 Task: Add an event with the title Sales Team Alignment and Strategy Discussion, date '2023/12/22', time 7:50 AM to 9:50 AMand add a description: Participants will discover strategies for engaging their audience and maintaining their interest throughout the presentation. They will learn how to incorporate storytelling, interactive elements, and visual aids to create a dynamic and interactive experience for their listeners.Select event color  Tomato . Add location for the event as: Brisbane, Australia, logged in from the account softage.4@softage.netand send the event invitation to softage.1@softage.net and softage.2@softage.net. Set a reminder for the event Weekly on Sunday
Action: Mouse moved to (77, 101)
Screenshot: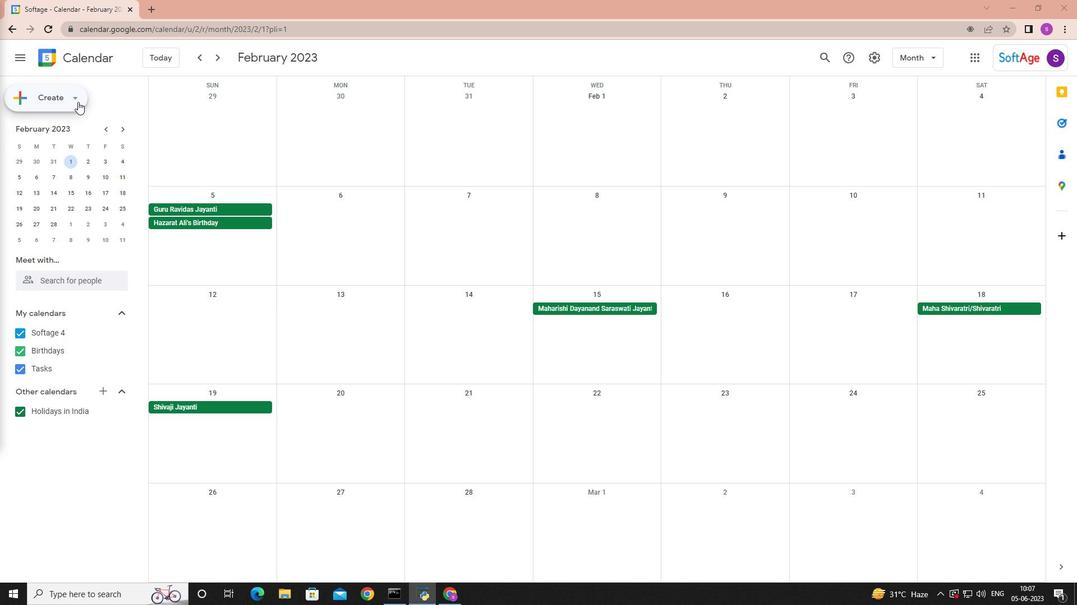 
Action: Mouse pressed left at (77, 101)
Screenshot: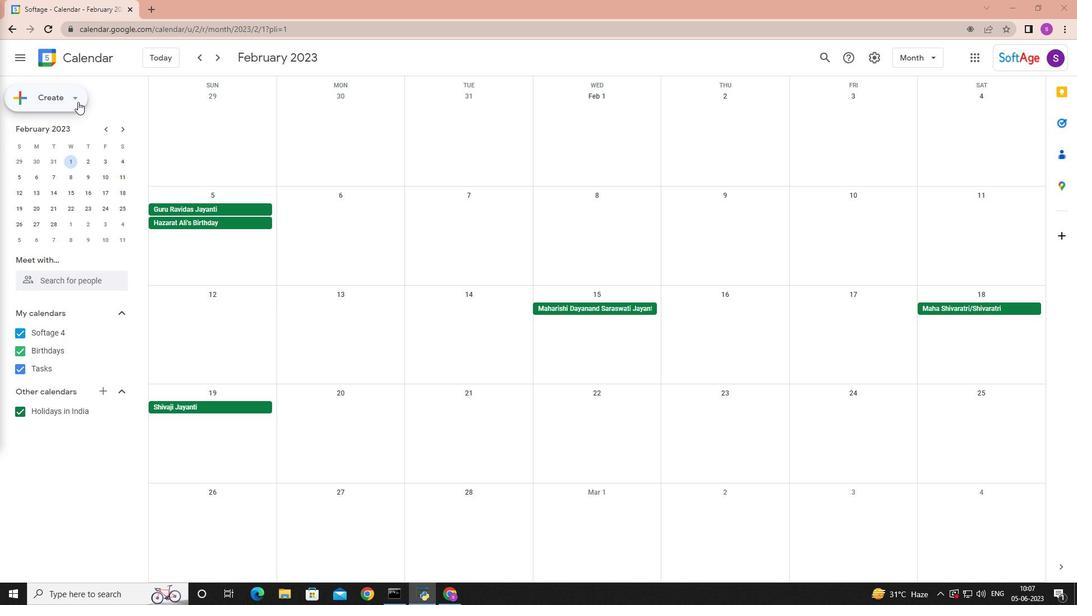 
Action: Mouse moved to (74, 125)
Screenshot: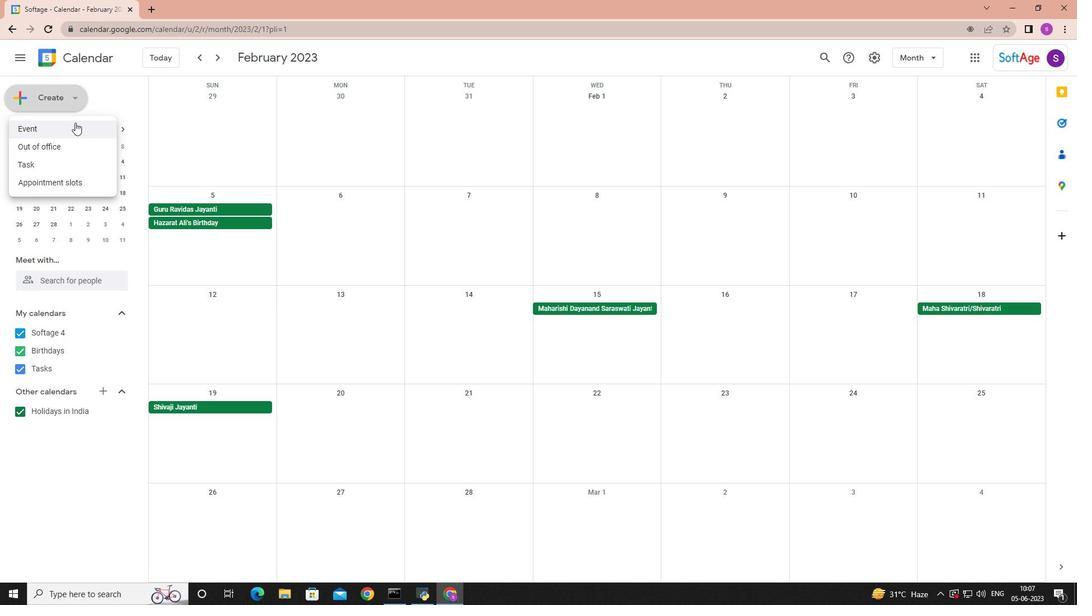 
Action: Mouse pressed left at (74, 125)
Screenshot: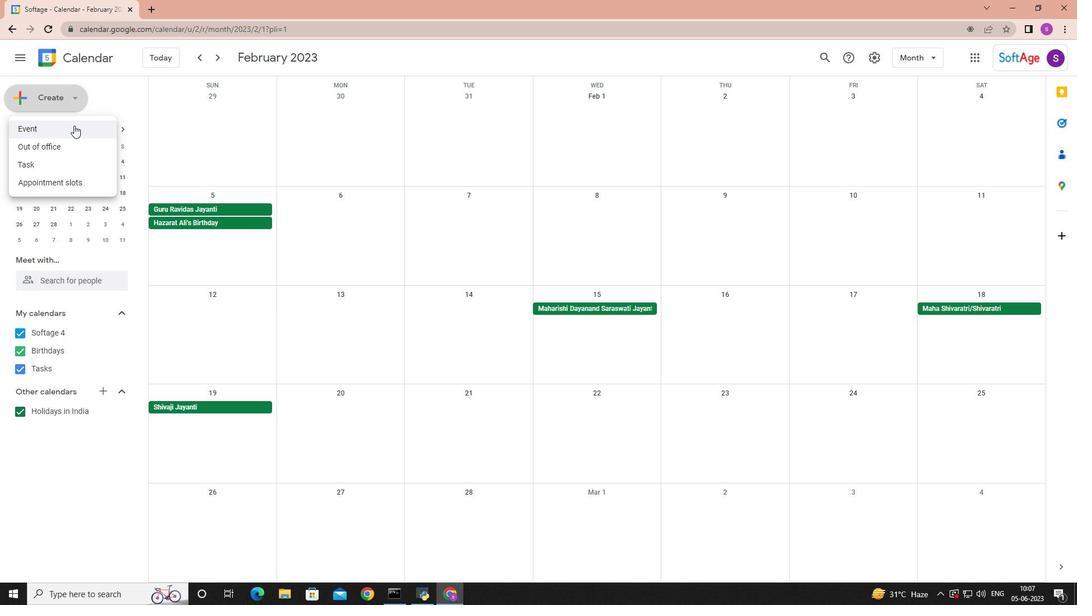 
Action: Mouse moved to (440, 376)
Screenshot: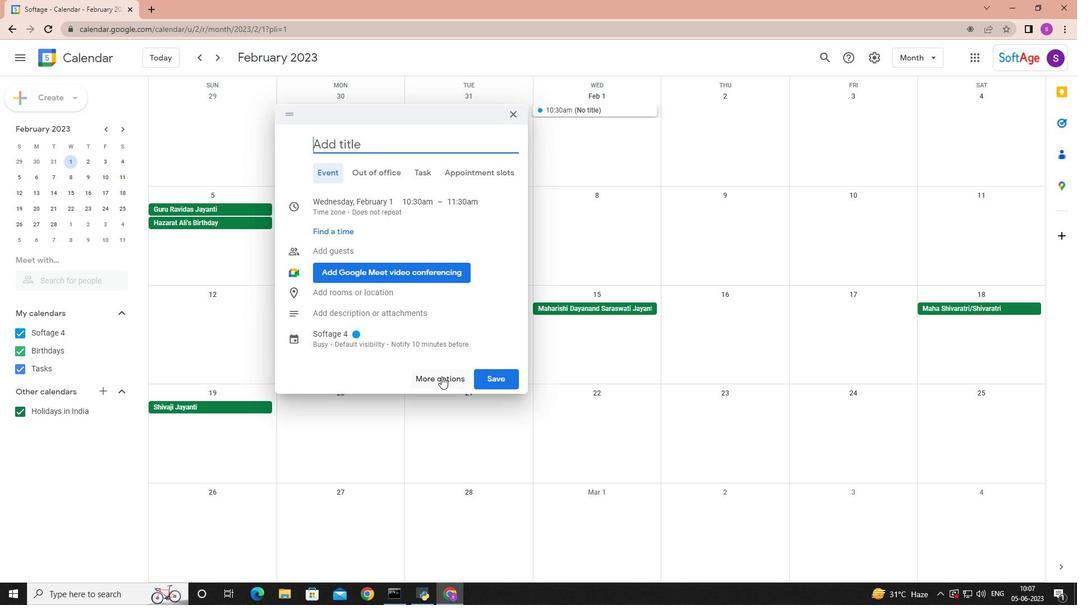 
Action: Mouse pressed left at (440, 376)
Screenshot: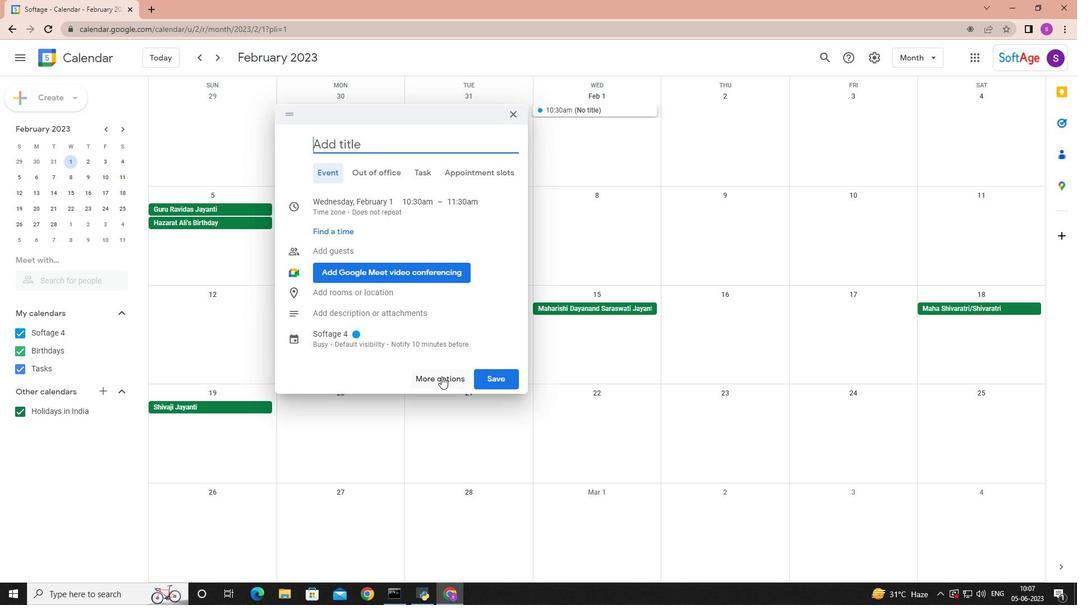 
Action: Mouse moved to (434, 374)
Screenshot: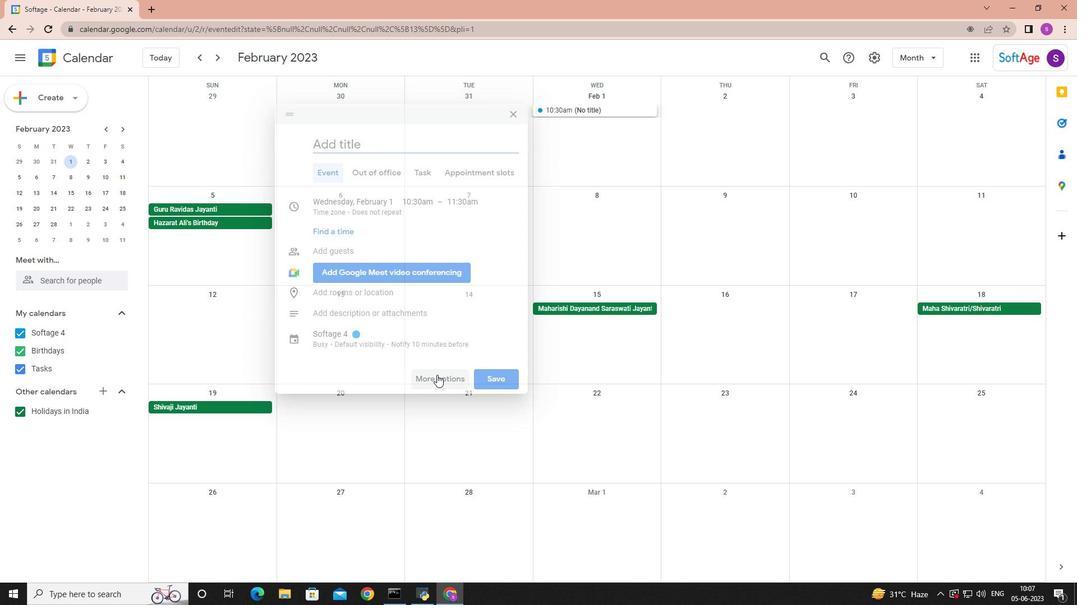 
Action: Key pressed <Key.shift>Sales<Key.space><Key.shift>Team<Key.space><Key.shift>Alignment<Key.space>and<Key.space><Key.shift>Strategy<Key.space><Key.shift>Discussion<Key.space>
Screenshot: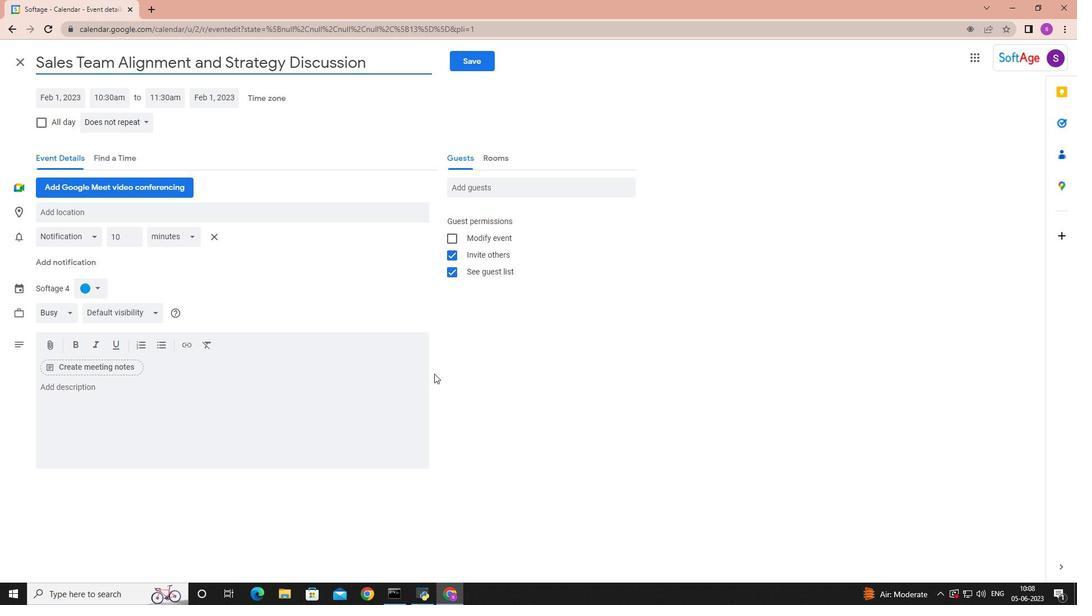 
Action: Mouse moved to (71, 99)
Screenshot: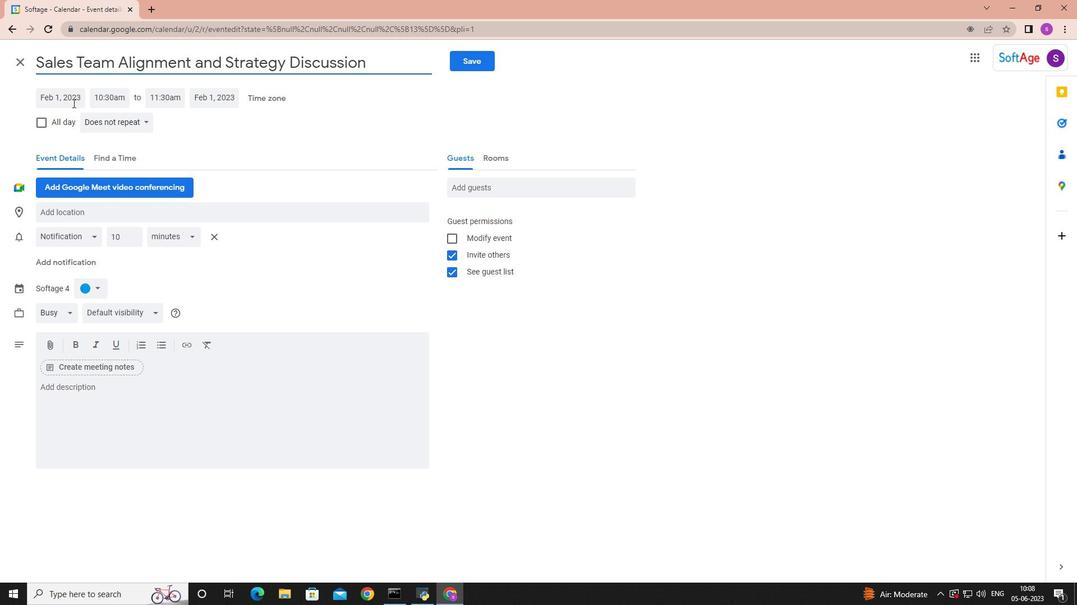 
Action: Mouse pressed left at (71, 99)
Screenshot: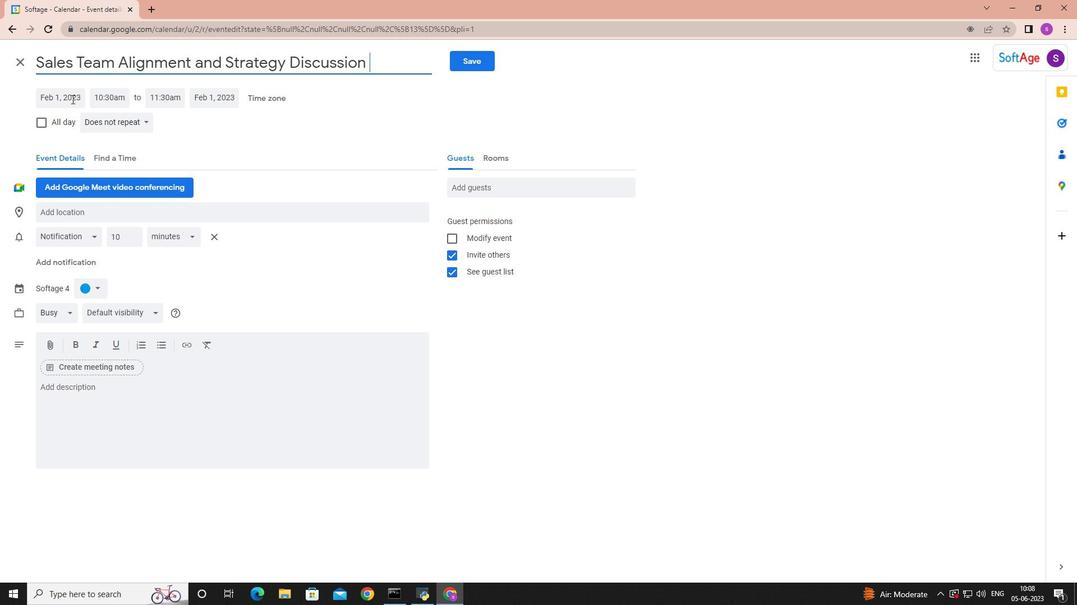 
Action: Mouse moved to (177, 121)
Screenshot: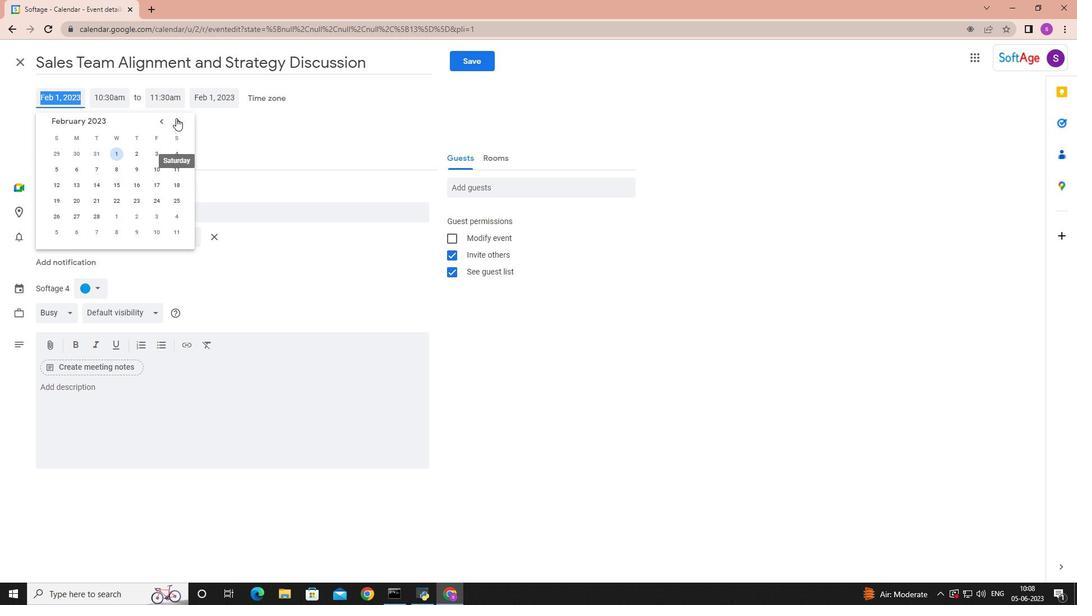 
Action: Mouse pressed left at (177, 121)
Screenshot: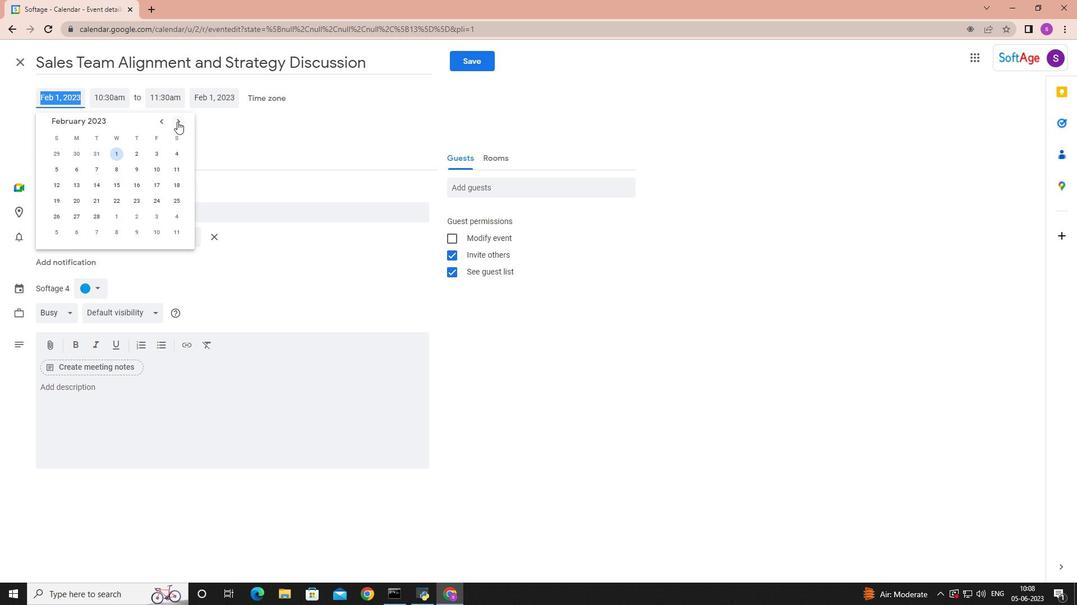 
Action: Mouse pressed left at (177, 121)
Screenshot: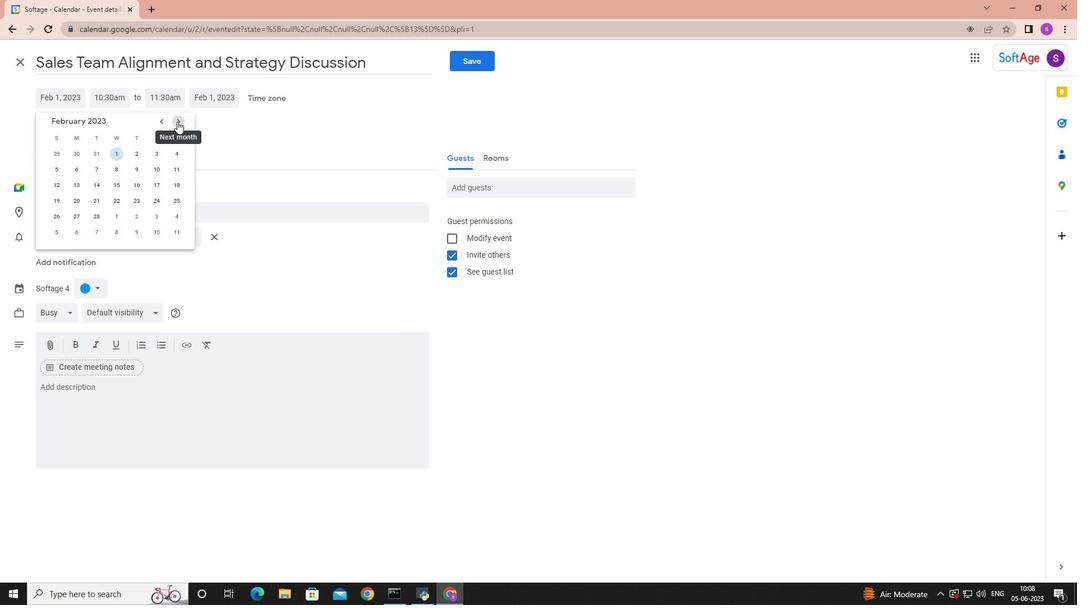
Action: Mouse pressed left at (177, 121)
Screenshot: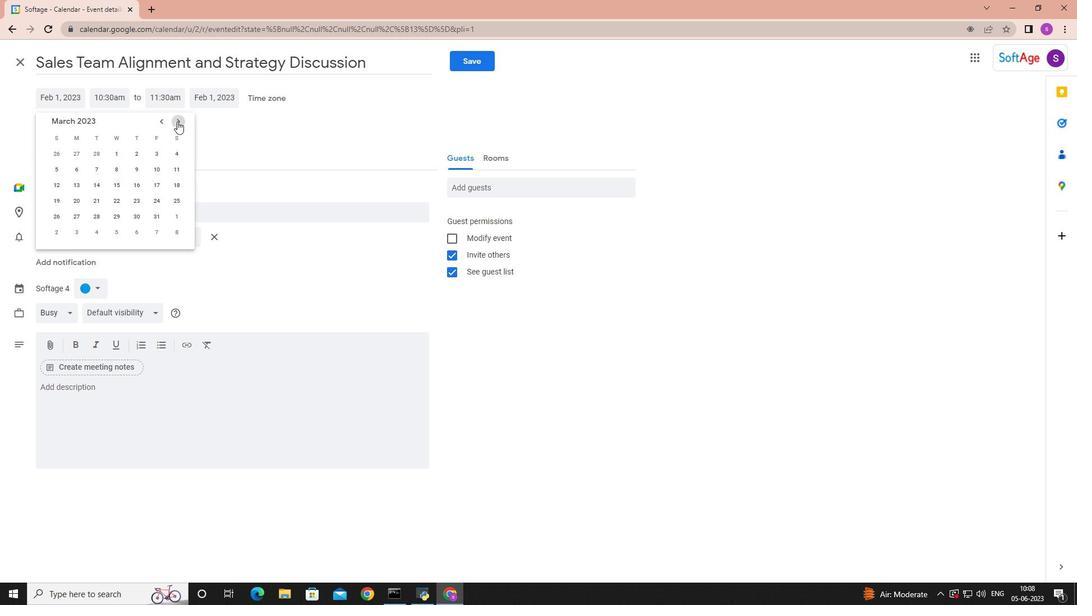 
Action: Mouse pressed left at (177, 121)
Screenshot: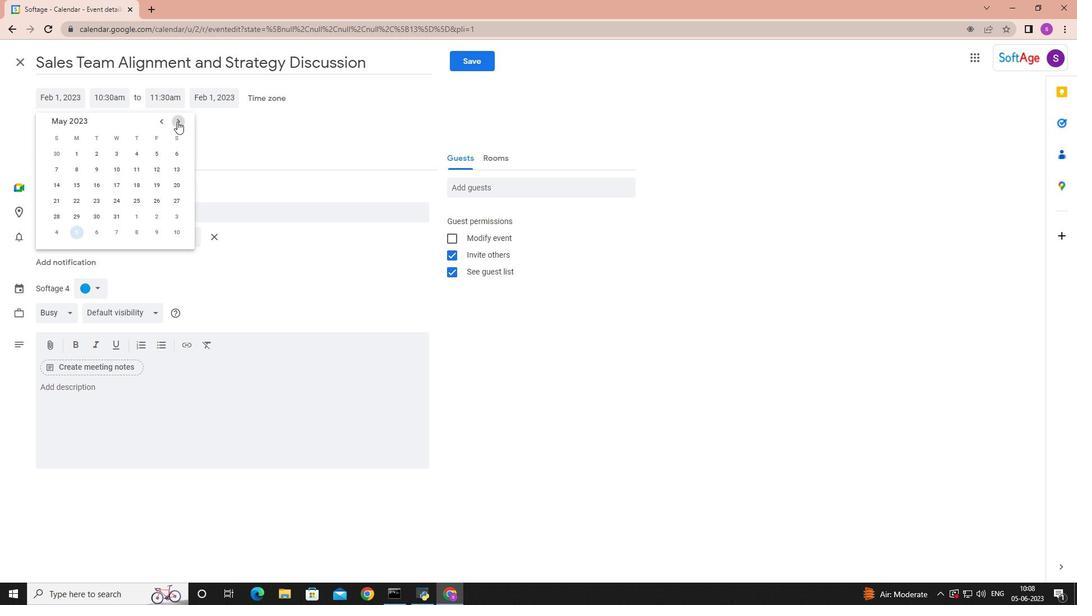 
Action: Mouse pressed left at (177, 121)
Screenshot: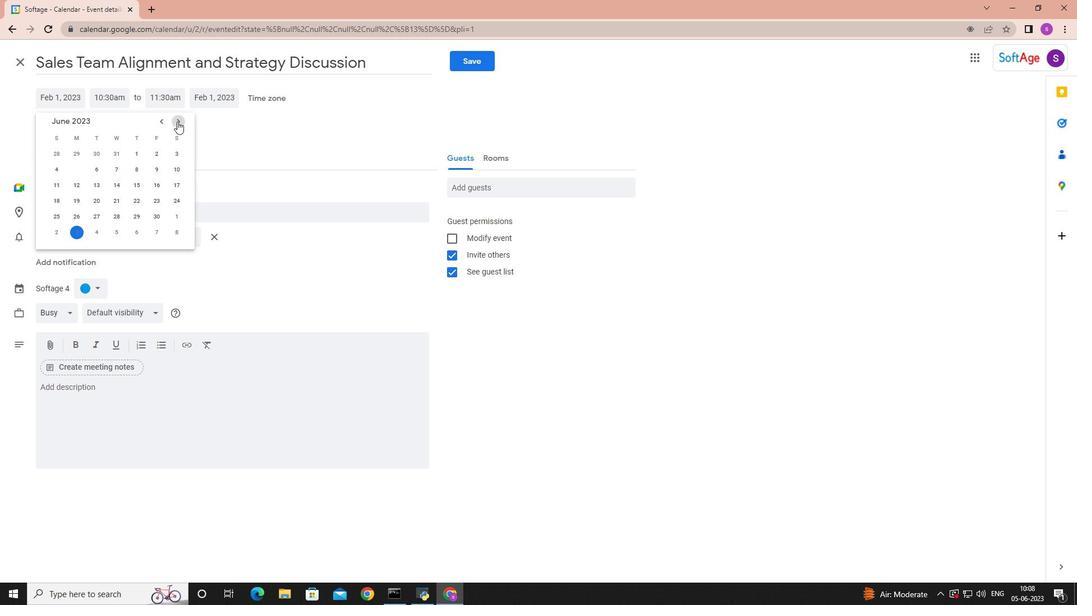 
Action: Mouse pressed left at (177, 121)
Screenshot: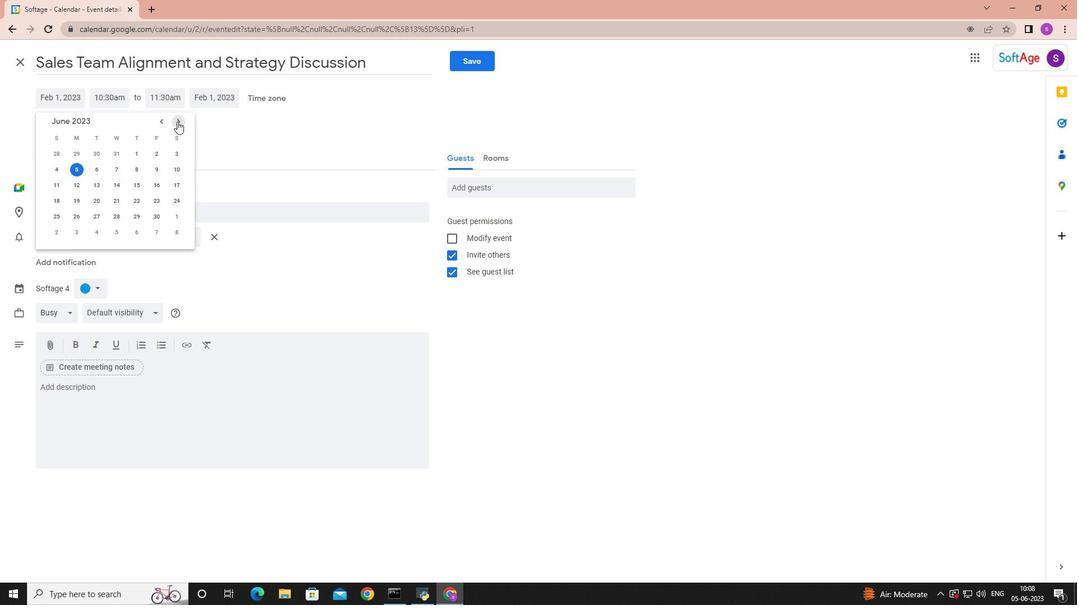 
Action: Mouse pressed left at (177, 121)
Screenshot: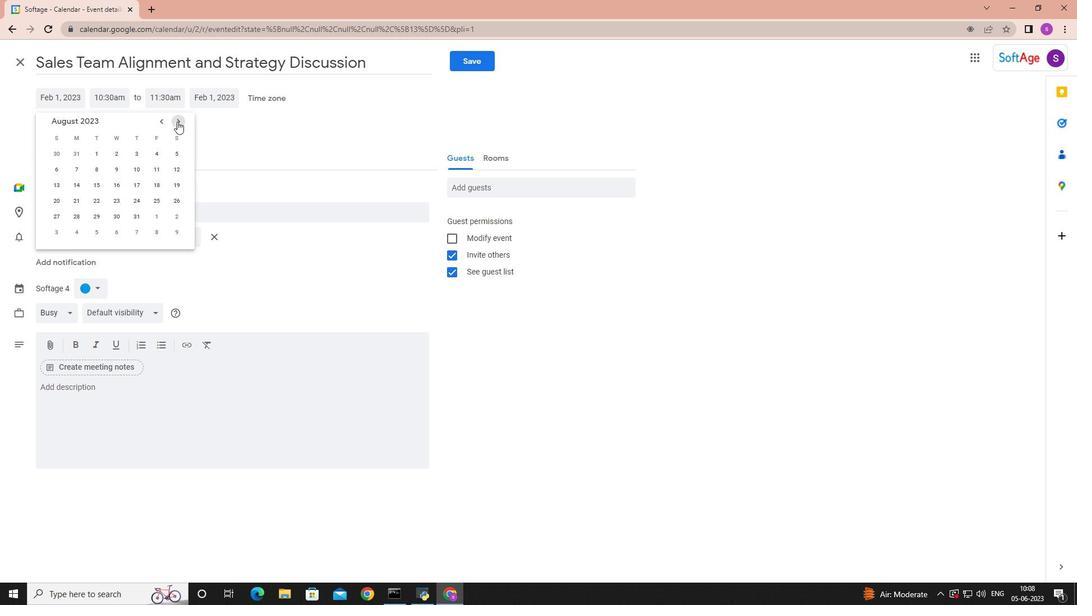 
Action: Mouse pressed left at (177, 121)
Screenshot: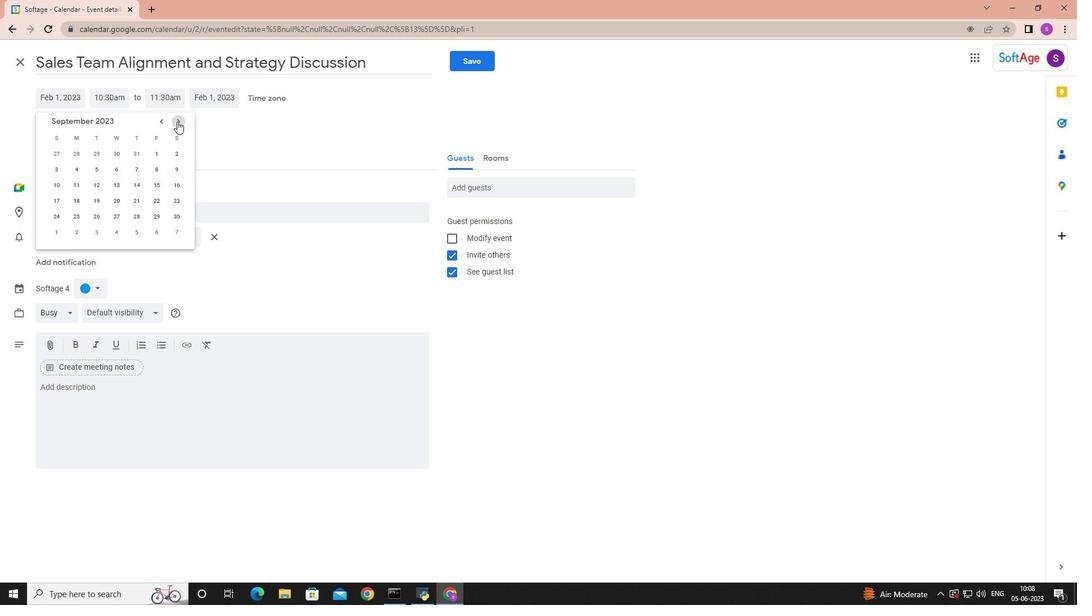 
Action: Mouse pressed left at (177, 121)
Screenshot: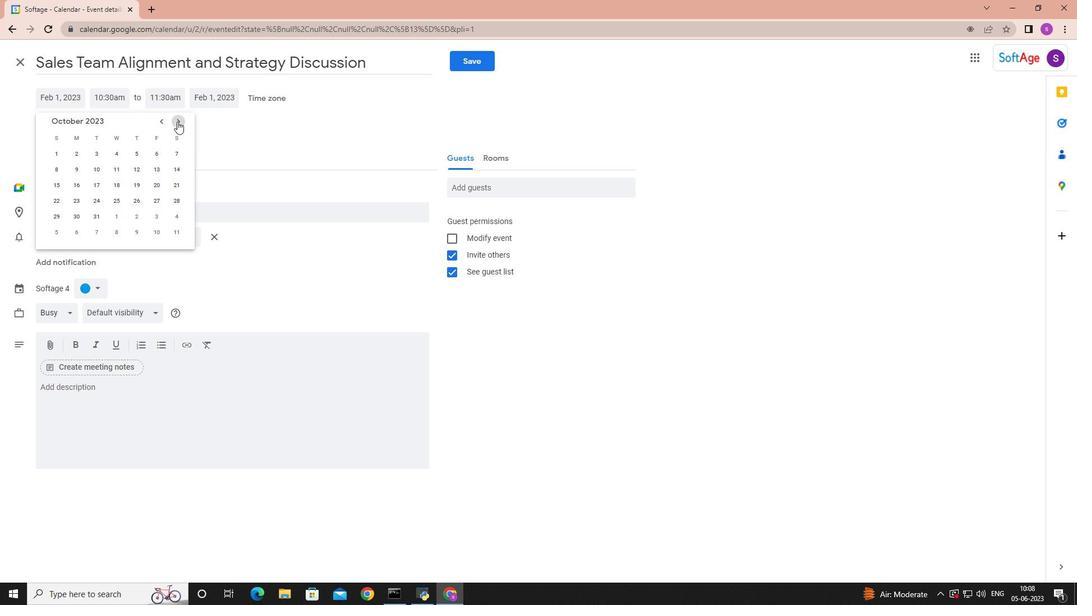 
Action: Mouse pressed left at (177, 121)
Screenshot: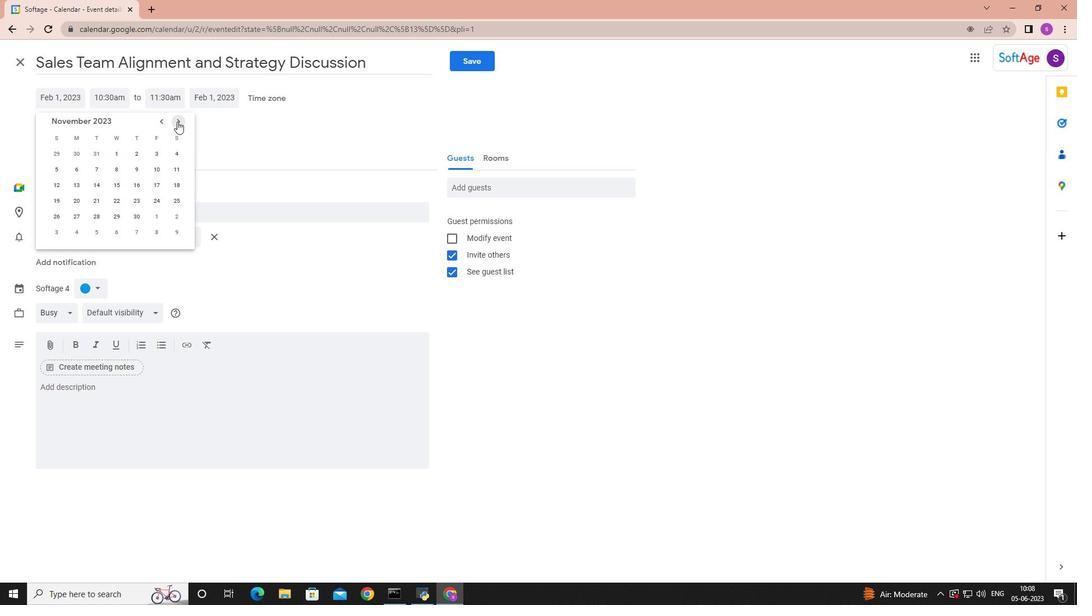 
Action: Mouse moved to (154, 200)
Screenshot: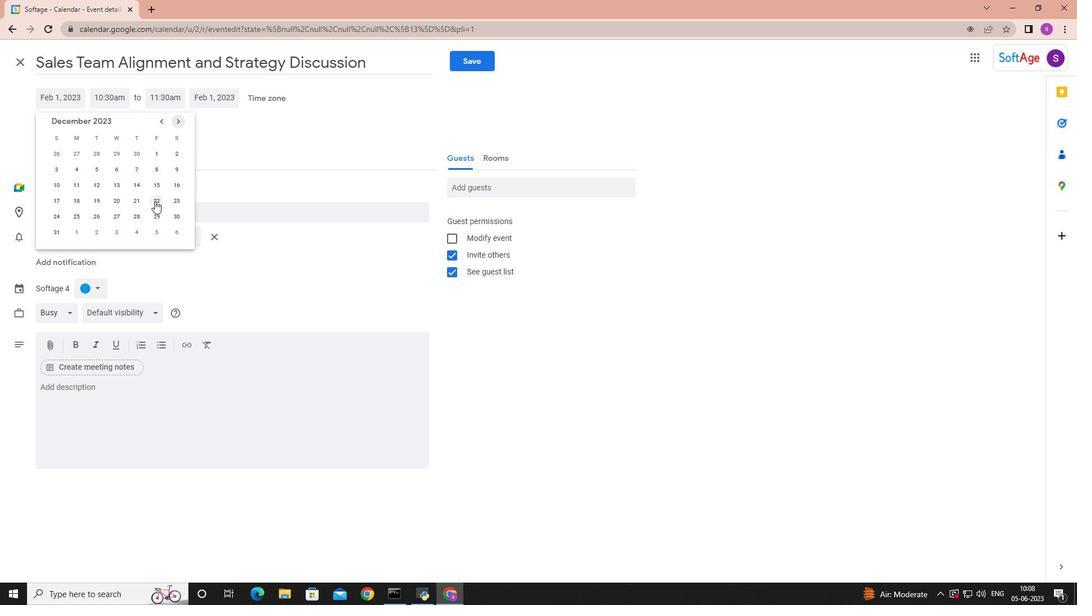 
Action: Mouse pressed left at (154, 200)
Screenshot: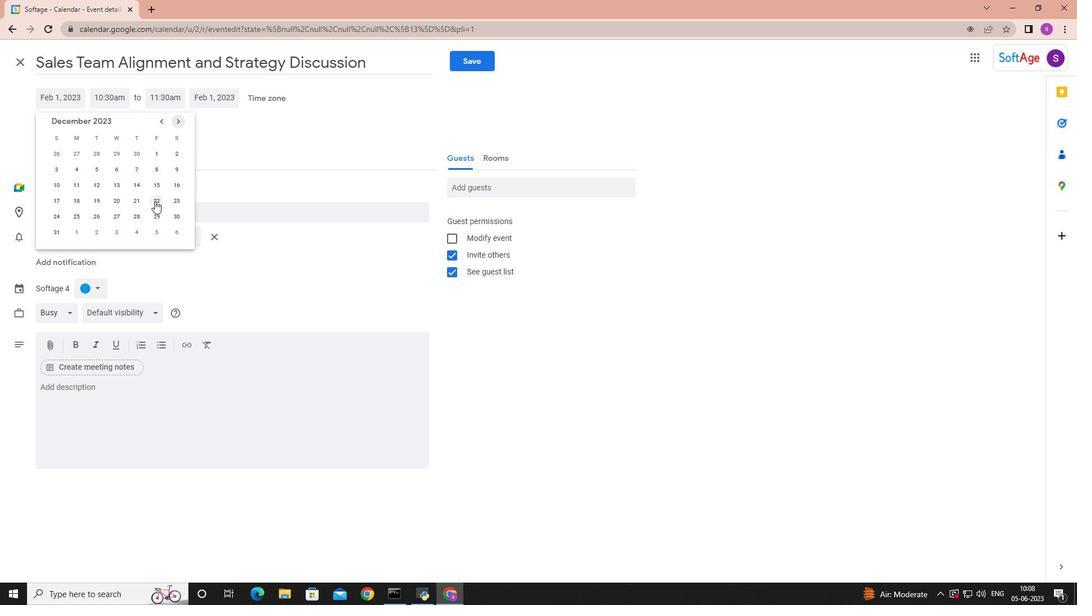 
Action: Mouse moved to (111, 95)
Screenshot: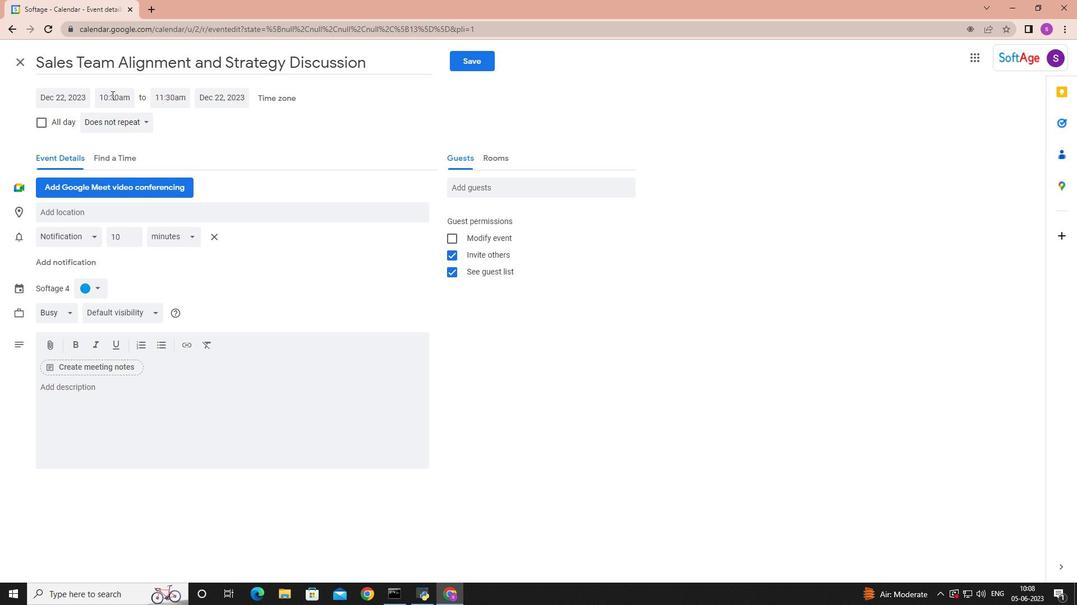 
Action: Mouse pressed left at (111, 95)
Screenshot: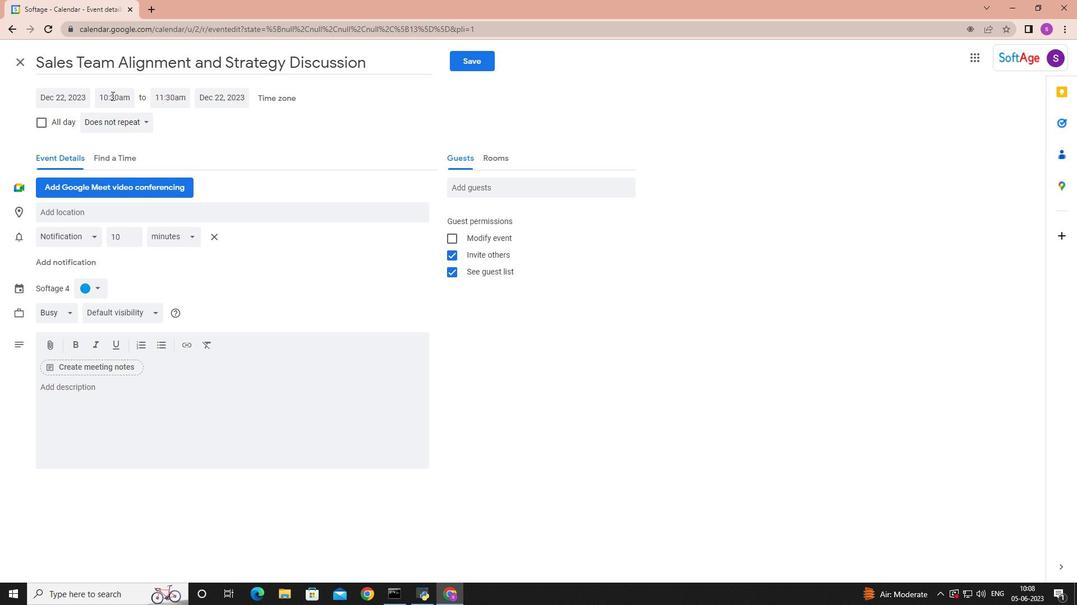 
Action: Mouse moved to (140, 168)
Screenshot: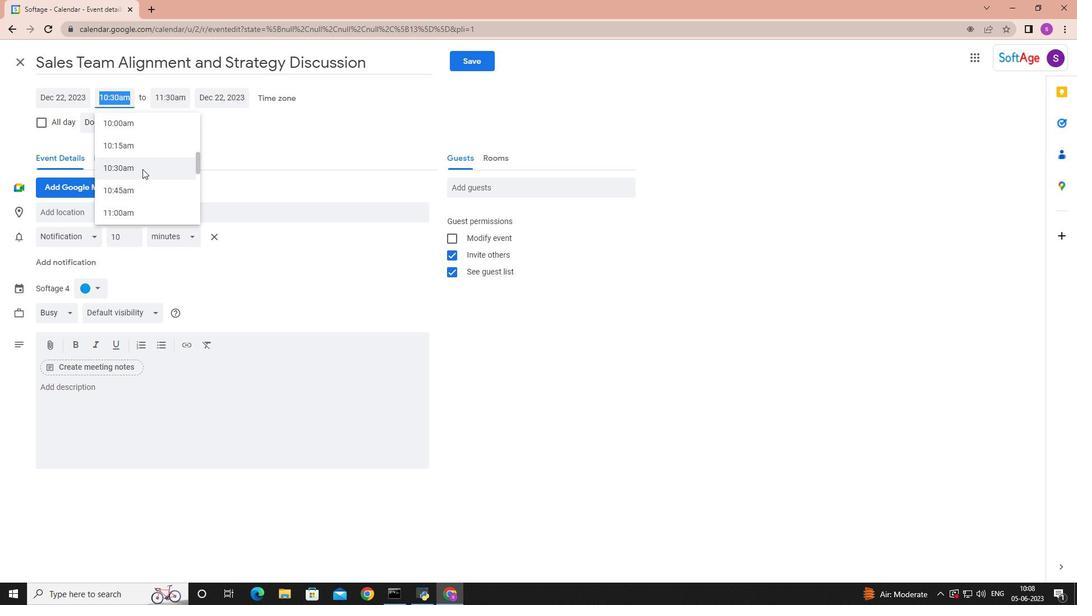 
Action: Mouse scrolled (140, 168) with delta (0, 0)
Screenshot: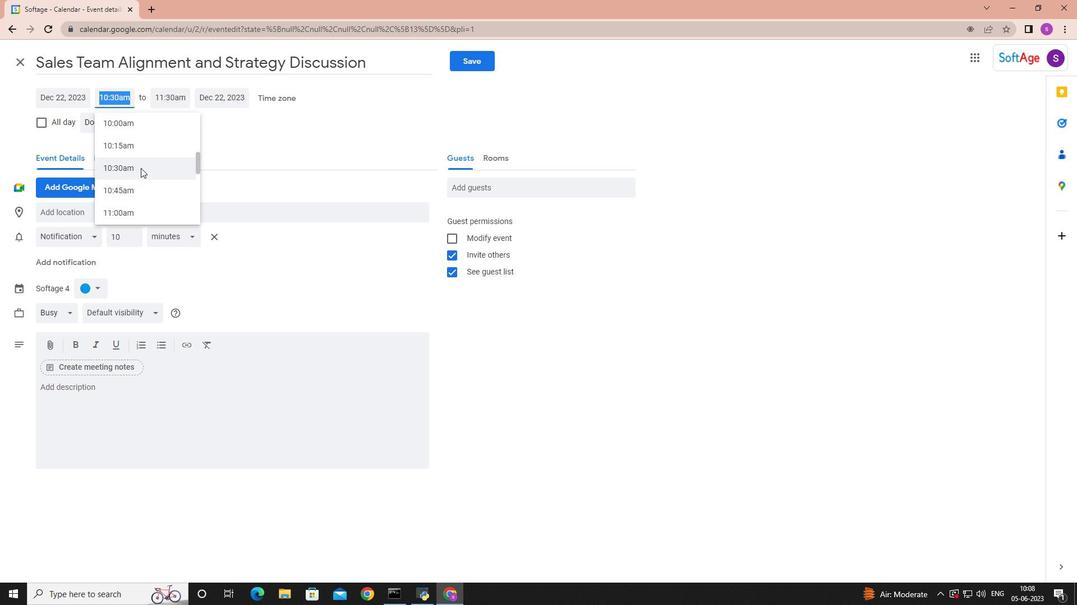 
Action: Mouse moved to (140, 168)
Screenshot: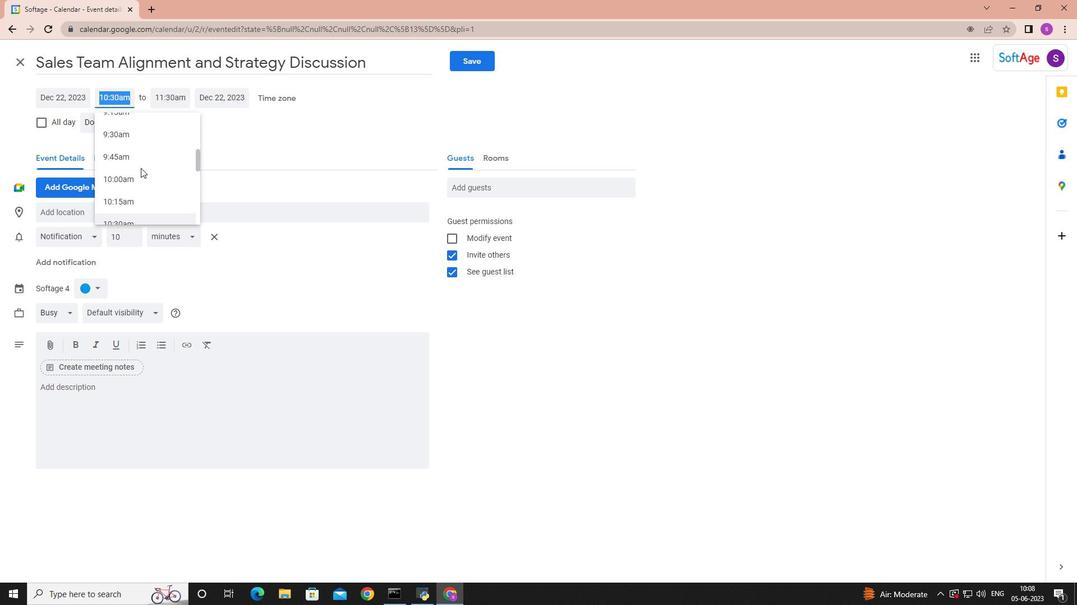 
Action: Mouse scrolled (140, 168) with delta (0, 0)
Screenshot: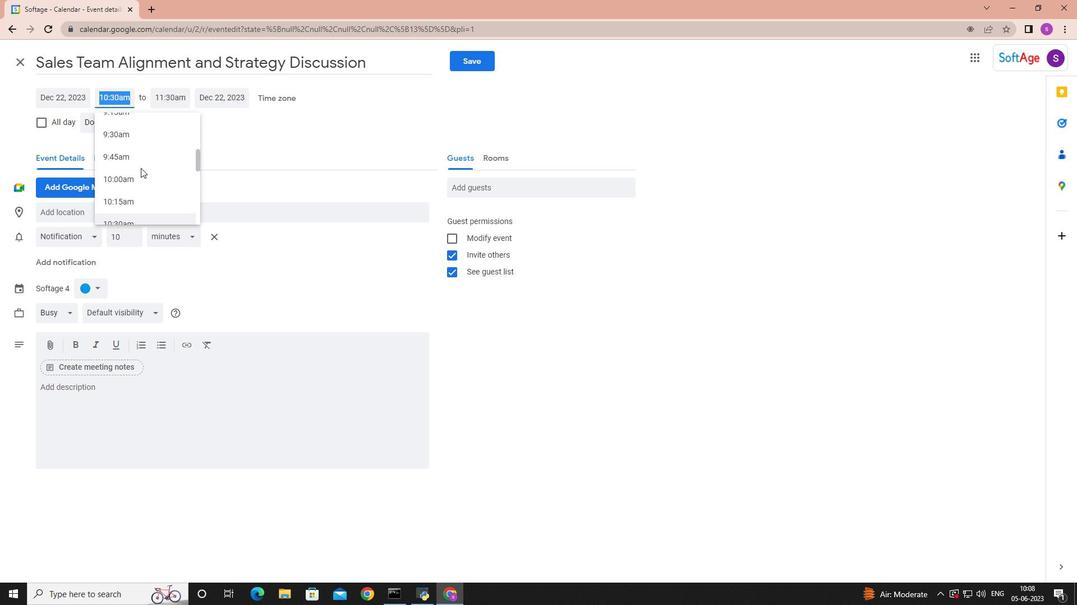 
Action: Mouse scrolled (140, 168) with delta (0, 0)
Screenshot: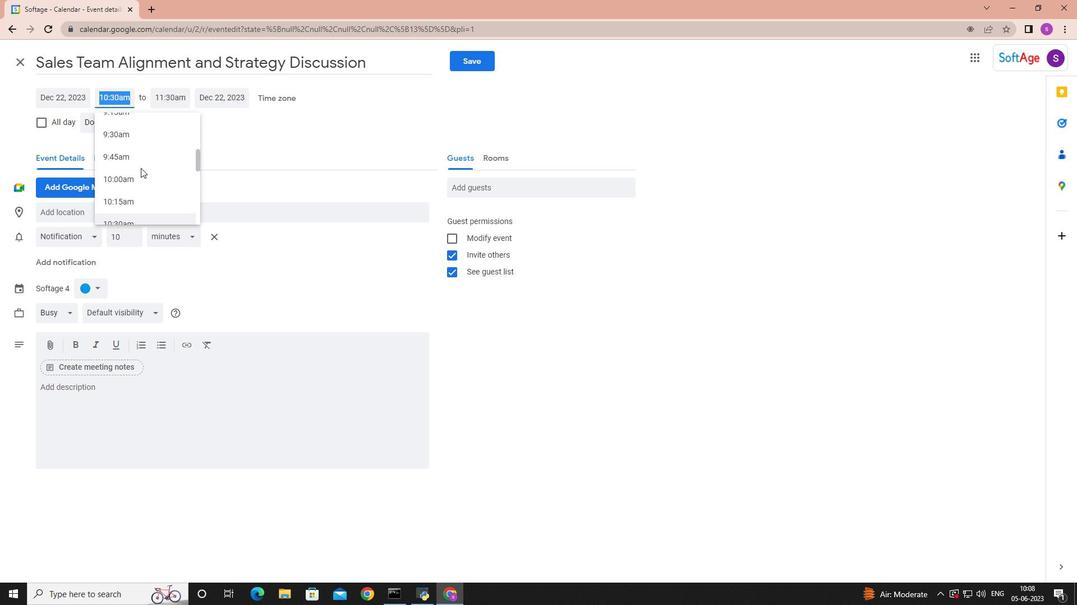 
Action: Mouse scrolled (140, 168) with delta (0, 0)
Screenshot: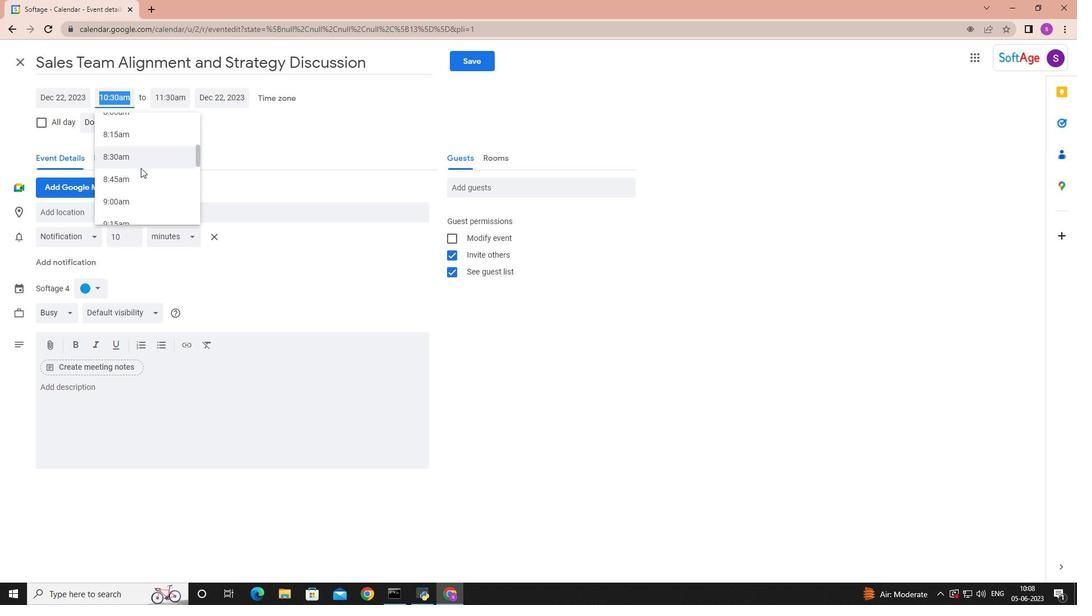 
Action: Mouse moved to (133, 113)
Screenshot: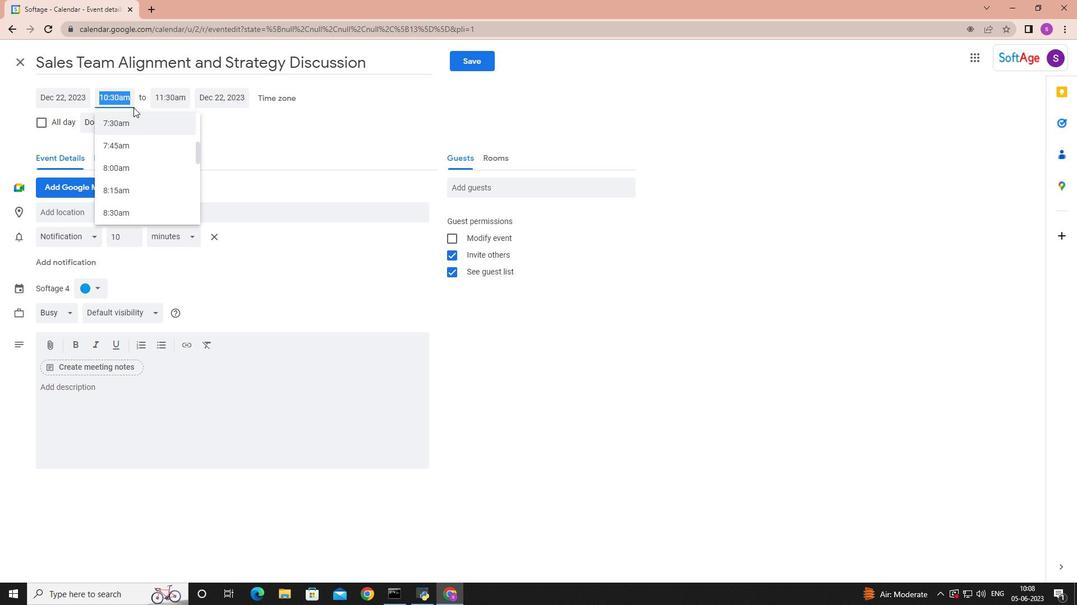 
Action: Key pressed <Key.backspace>7<Key.shift>:50<Key.shift>AM<Key.enter>
Screenshot: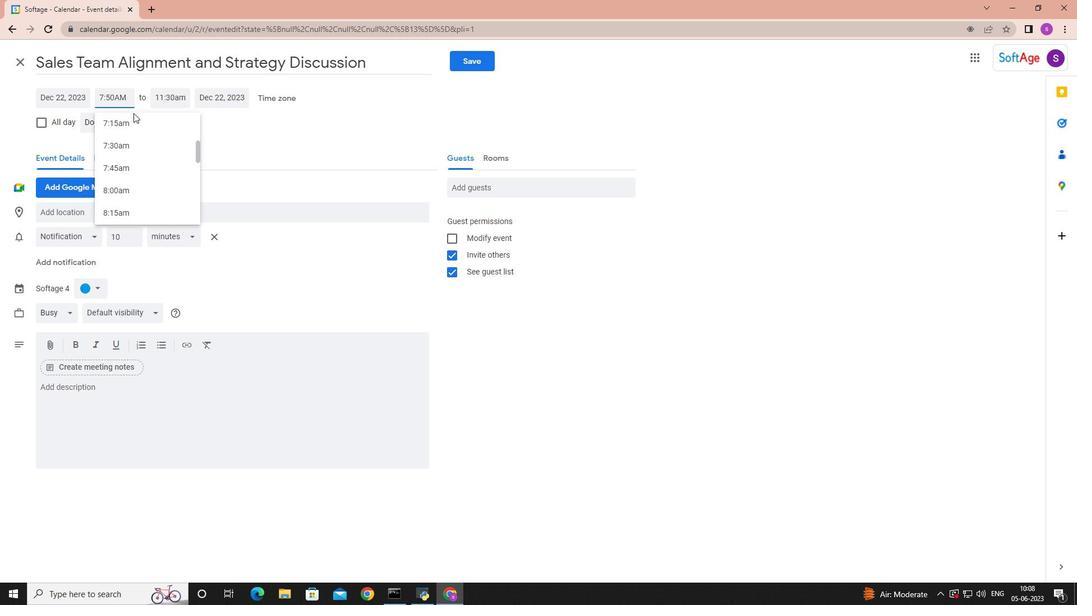 
Action: Mouse moved to (171, 99)
Screenshot: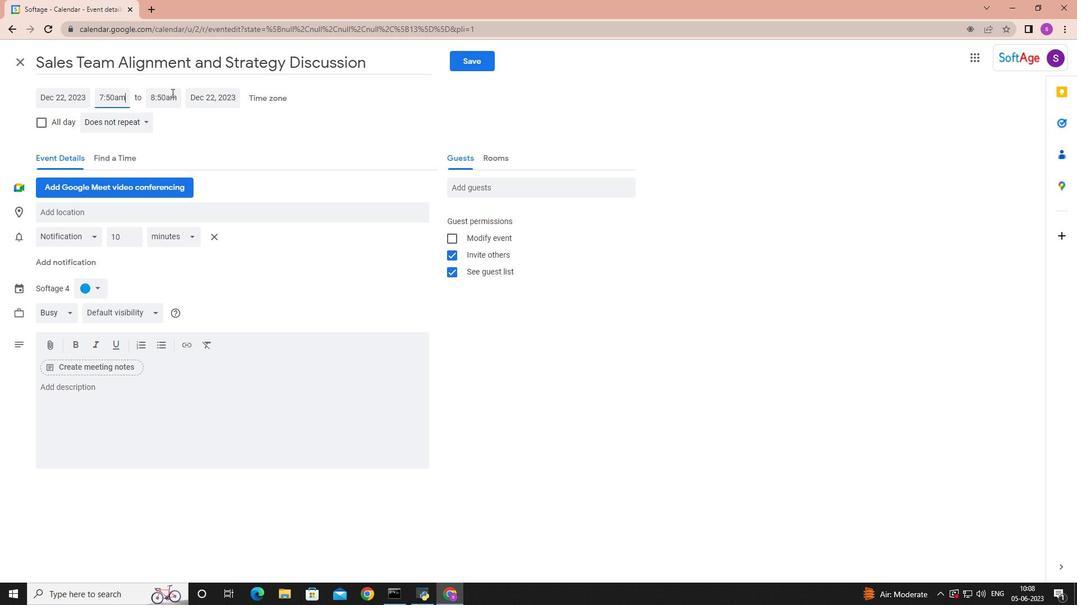 
Action: Mouse pressed left at (171, 99)
Screenshot: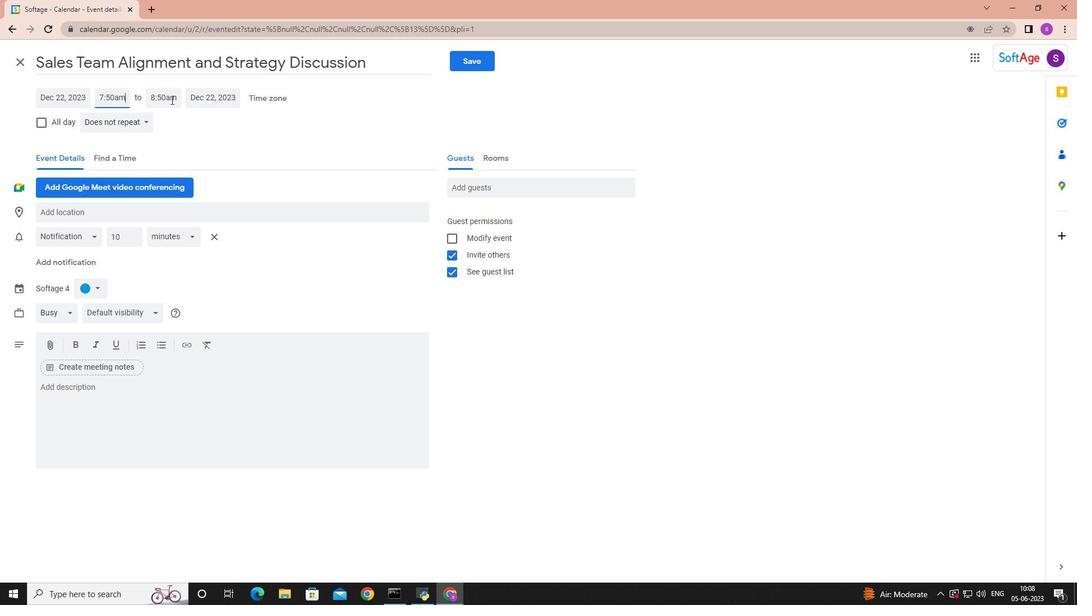 
Action: Mouse moved to (186, 214)
Screenshot: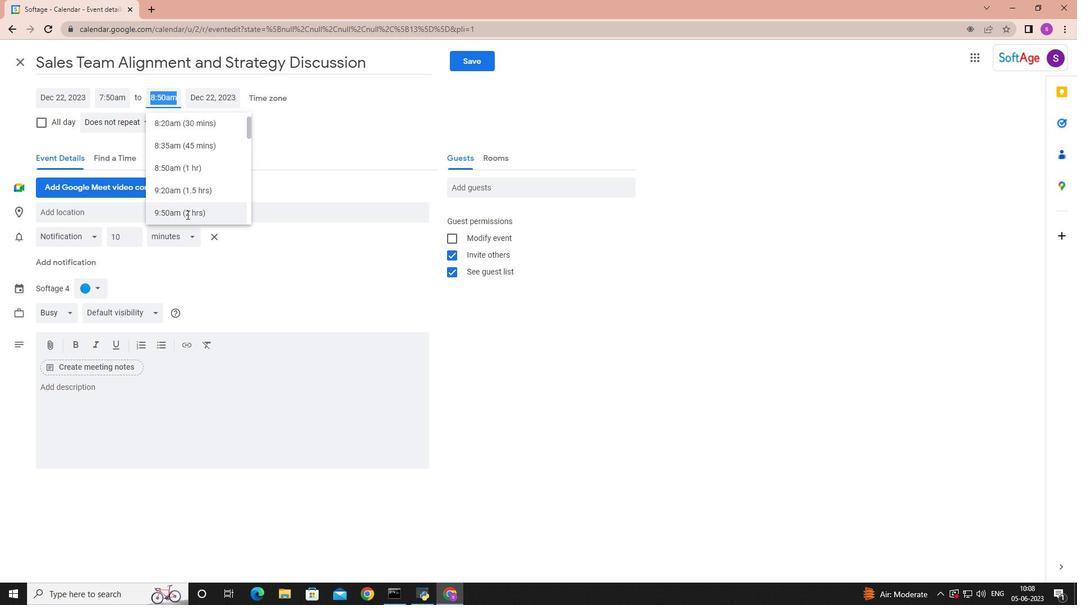 
Action: Mouse pressed left at (186, 214)
Screenshot: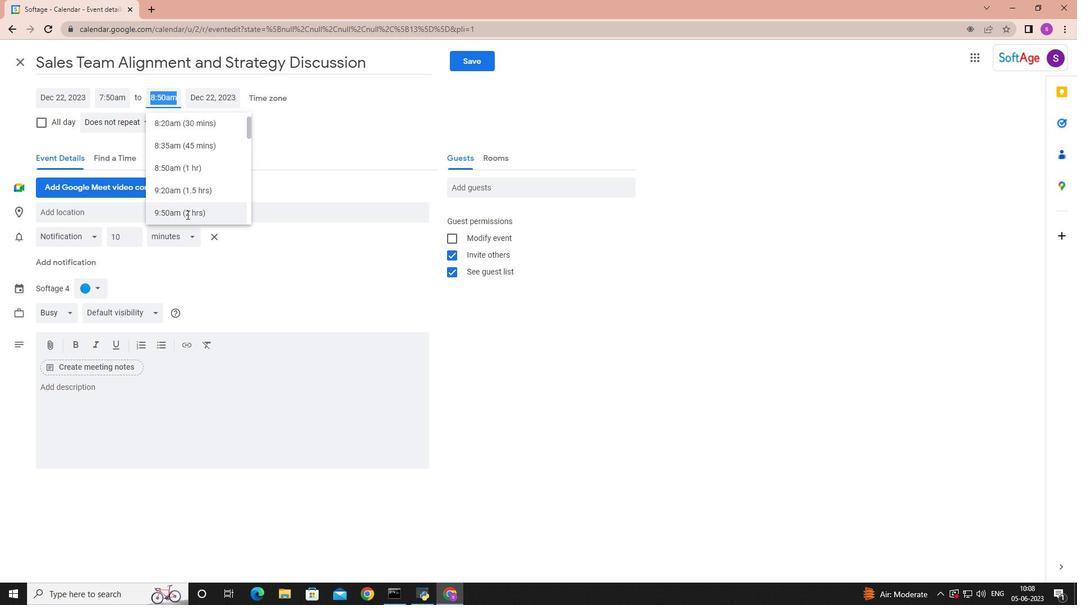 
Action: Mouse moved to (75, 388)
Screenshot: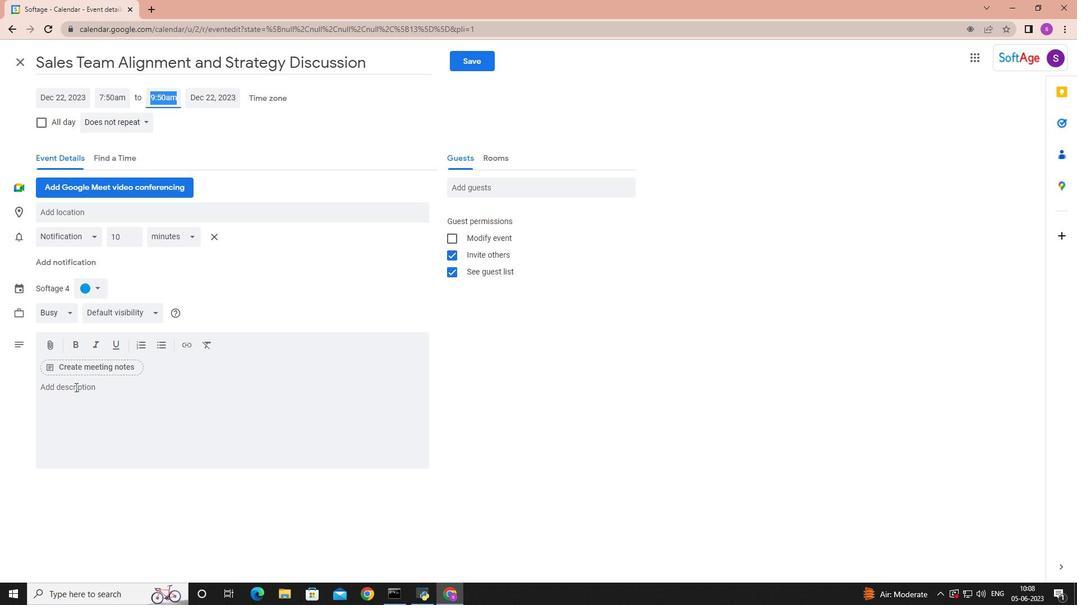 
Action: Mouse pressed left at (75, 388)
Screenshot: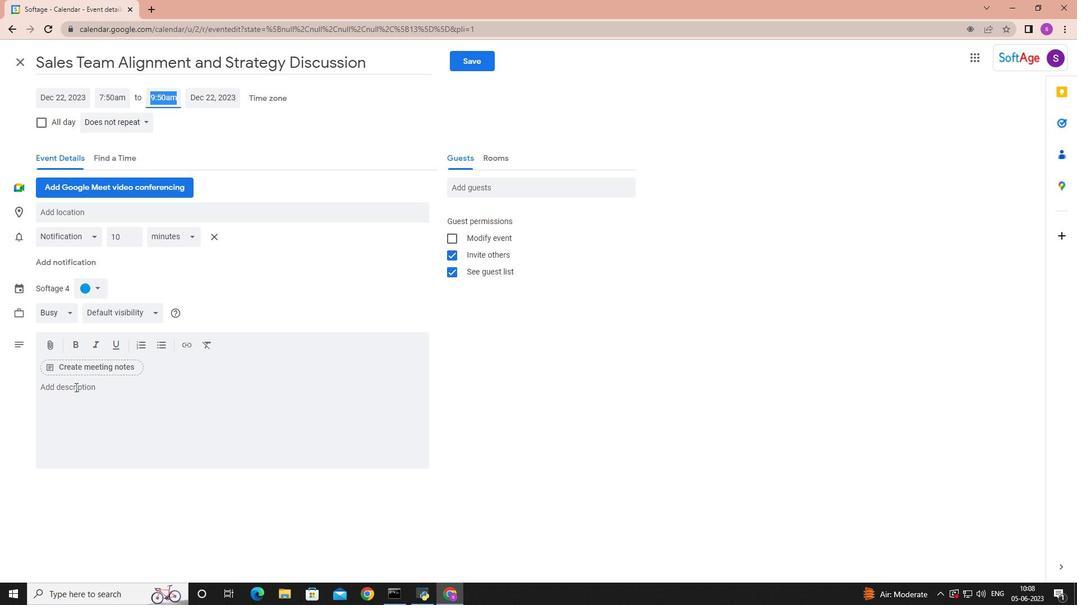 
Action: Mouse moved to (70, 383)
Screenshot: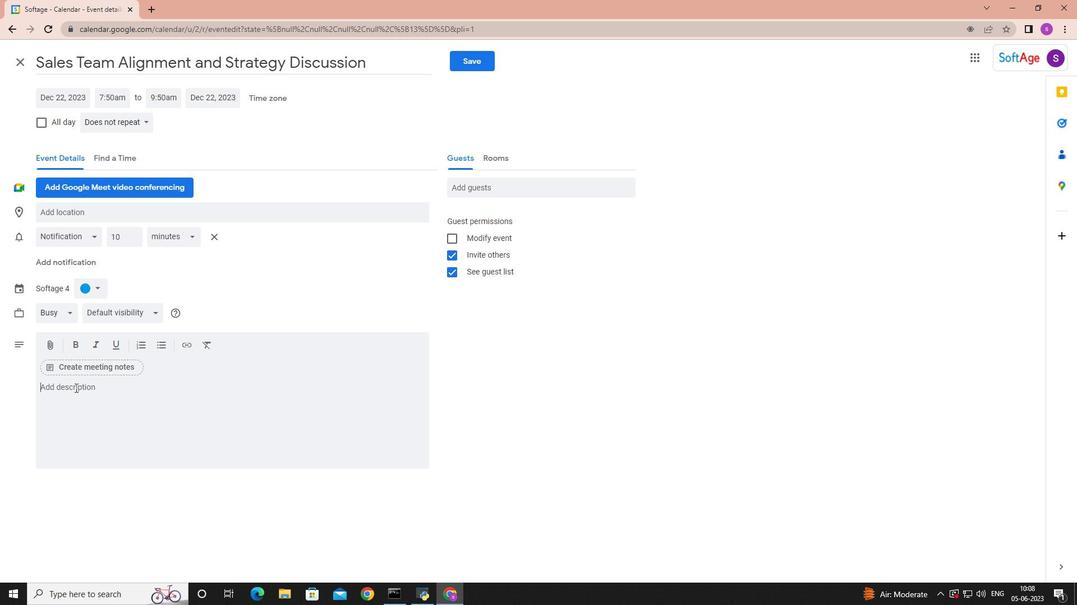 
Action: Key pressed <Key.shift>Participants<Key.space>will<Key.space>discover<Key.space>strategies<Key.space>for<Key.space>engaging<Key.space>their<Key.space>audience<Key.space>and<Key.space>maintaining<Key.space>their<Key.space>interest<Key.space>th<Key.backspace><Key.backspace><Key.backspace><Key.backspace>t<Key.space>throughout<Key.space>the<Key.space>presentation<Key.space>they<Key.space>will<Key.space>learn<Key.space>how<Key.space>to<Key.space>incorporate<Key.space>story<Key.space>telling<Key.space><Key.backspace>,<Key.space>interactive<Key.space>w<Key.backspace>element<Key.space>and<Key.space>visal<Key.space>aida<Key.space>to<Key.space><Key.backspace><Key.backspace><Key.backspace><Key.backspace><Key.backspace><Key.backspace><Key.backspace><Key.backspace><Key.backspace><Key.backspace><Key.backspace>ual<Key.space>aidas<Key.alt_l><Key.space><Key.space>
Screenshot: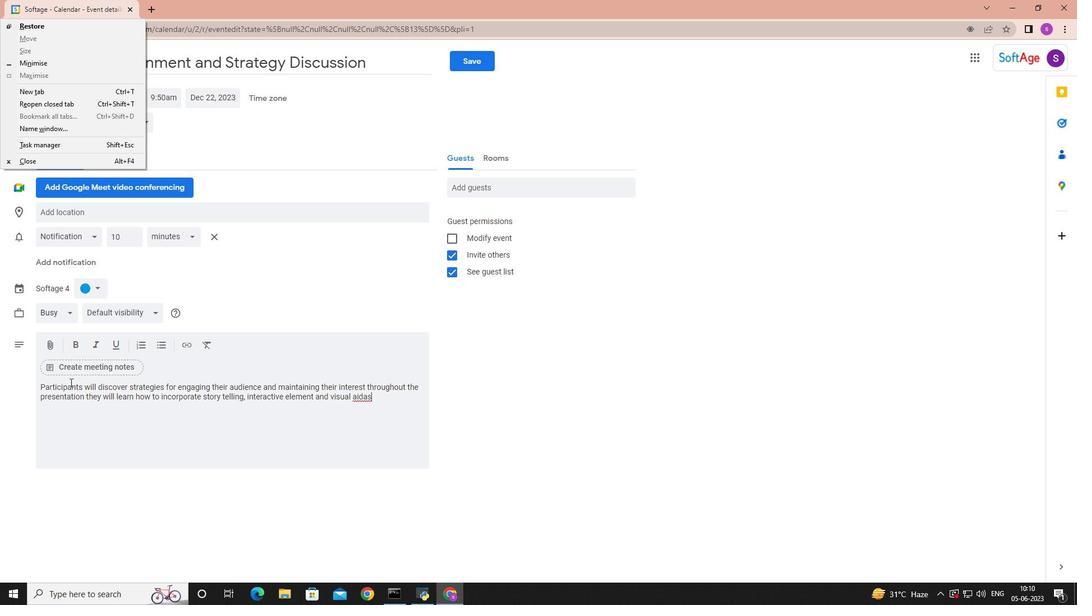
Action: Mouse moved to (497, 437)
Screenshot: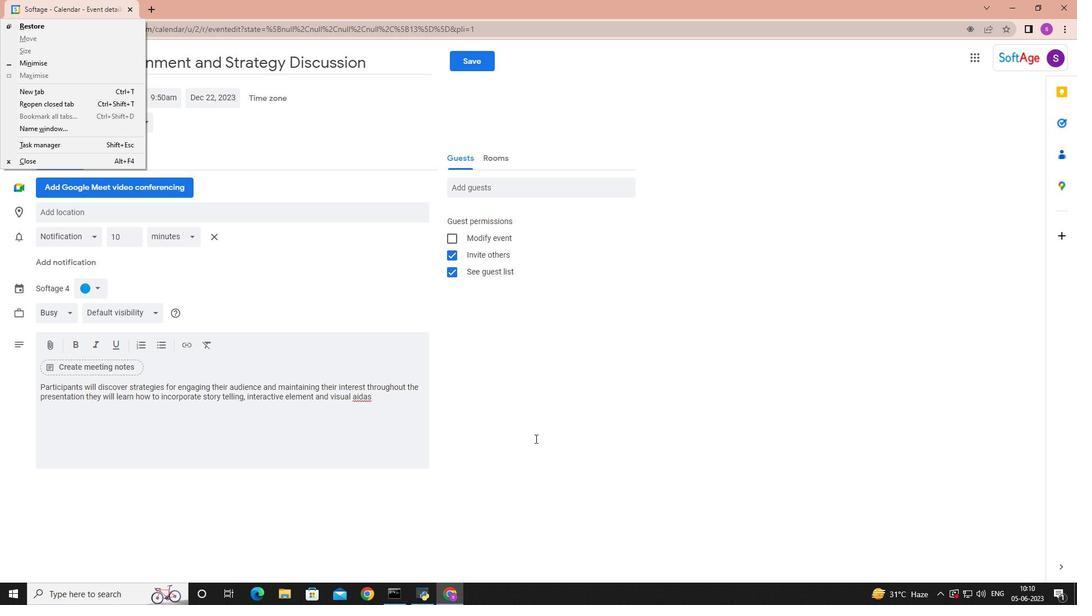 
Action: Mouse pressed left at (497, 437)
Screenshot: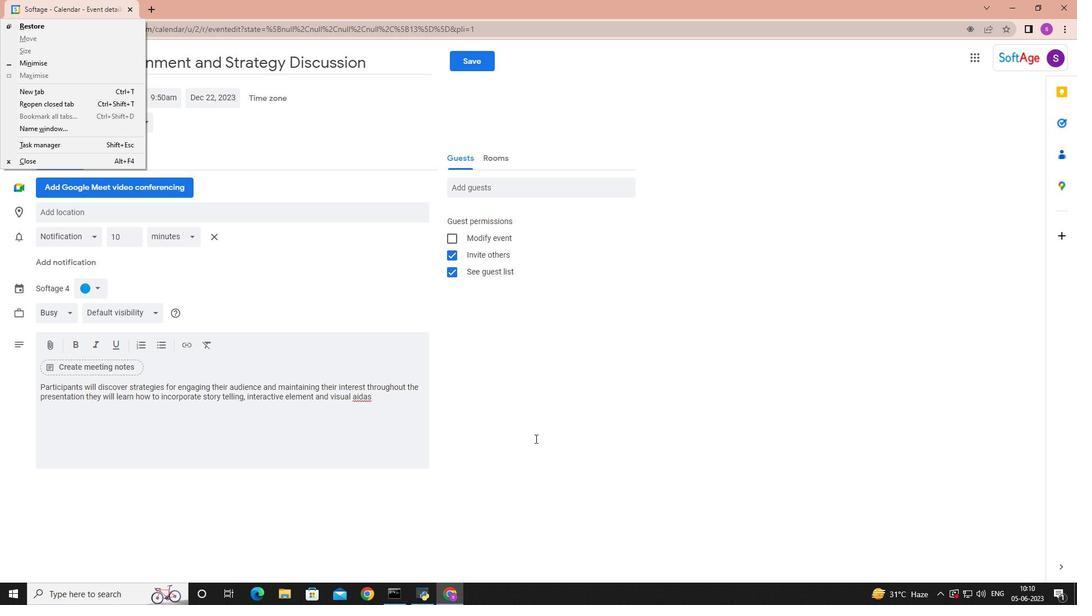 
Action: Mouse moved to (403, 405)
Screenshot: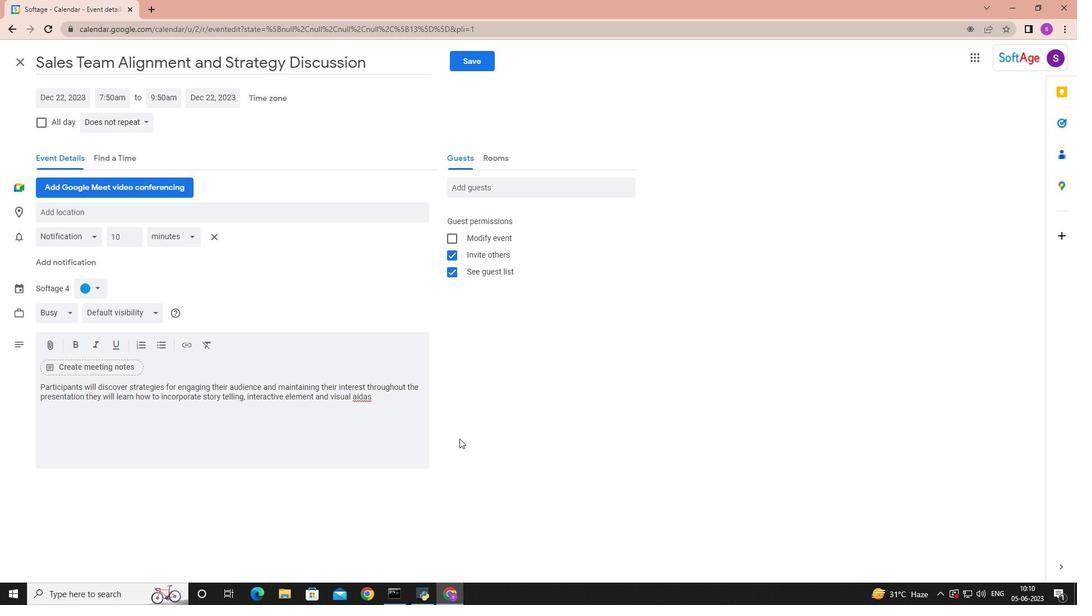 
Action: Key pressed <Key.backspace><Key.backspace><Key.backspace><Key.backspace>
Screenshot: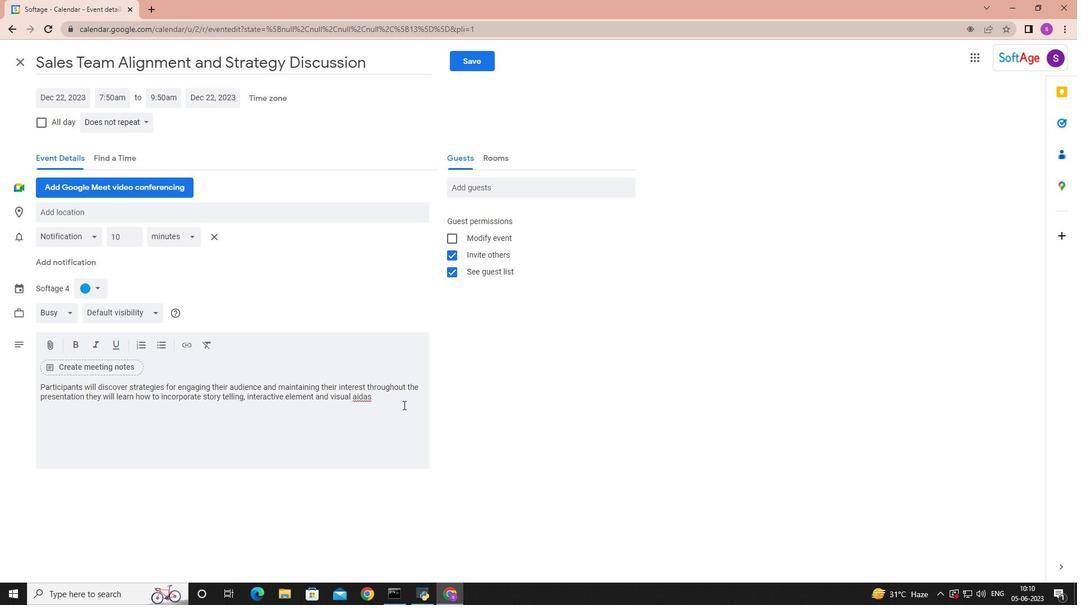 
Action: Mouse moved to (378, 397)
Screenshot: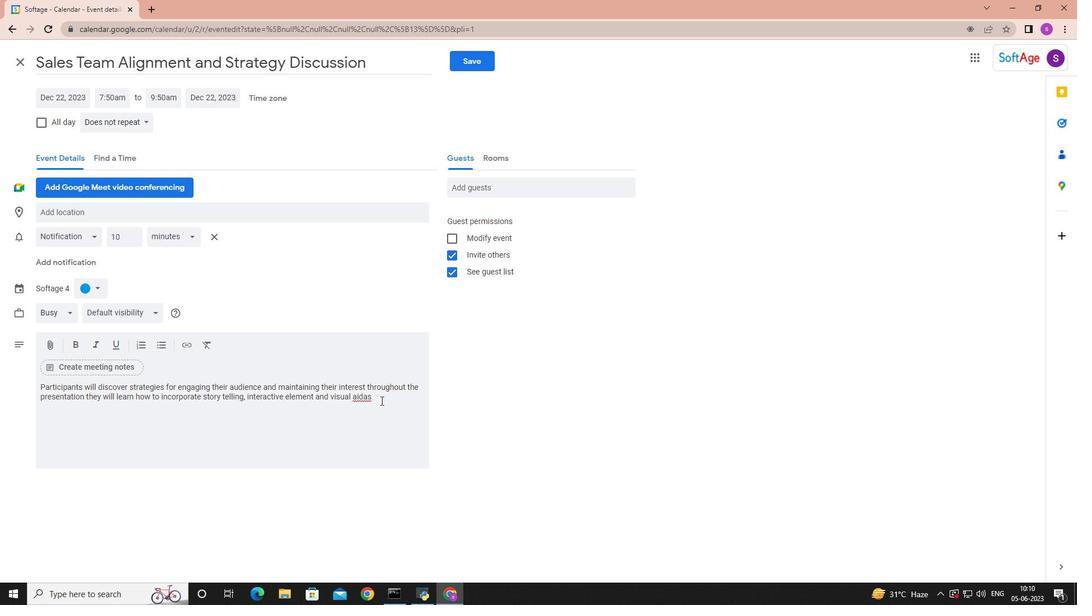 
Action: Mouse pressed left at (378, 397)
Screenshot: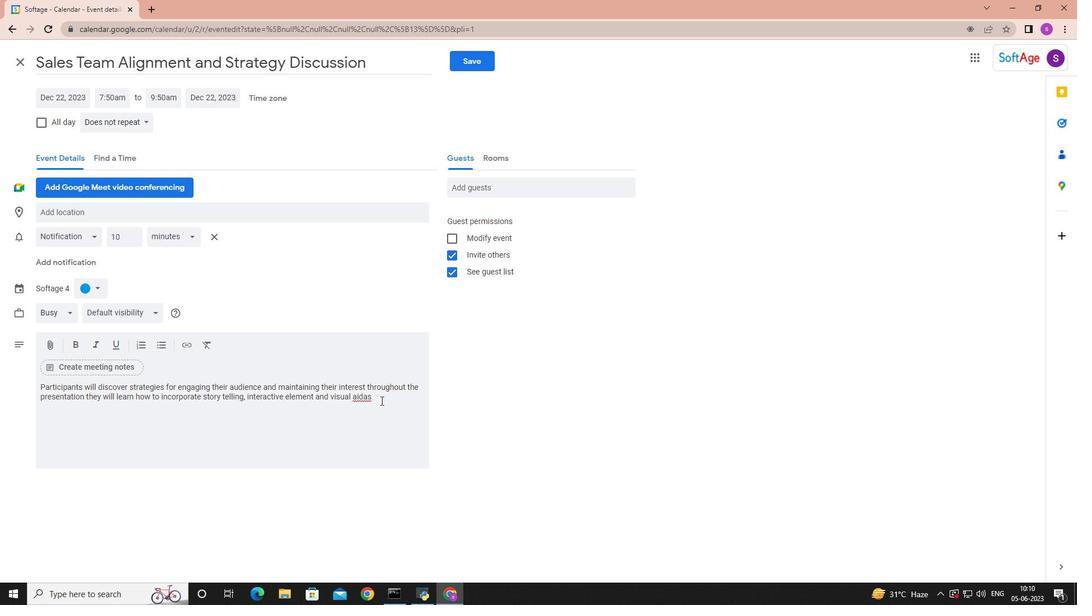 
Action: Key pressed <Key.backspace><Key.backspace>s<Key.space>to<Key.space>create<Key.space>a<Key.space>dynamic<Key.space>and<Key.space>interactive<Key.space>experience<Key.space>for<Key.space>their<Key.space>listeners<Key.space><Key.backspace>.
Screenshot: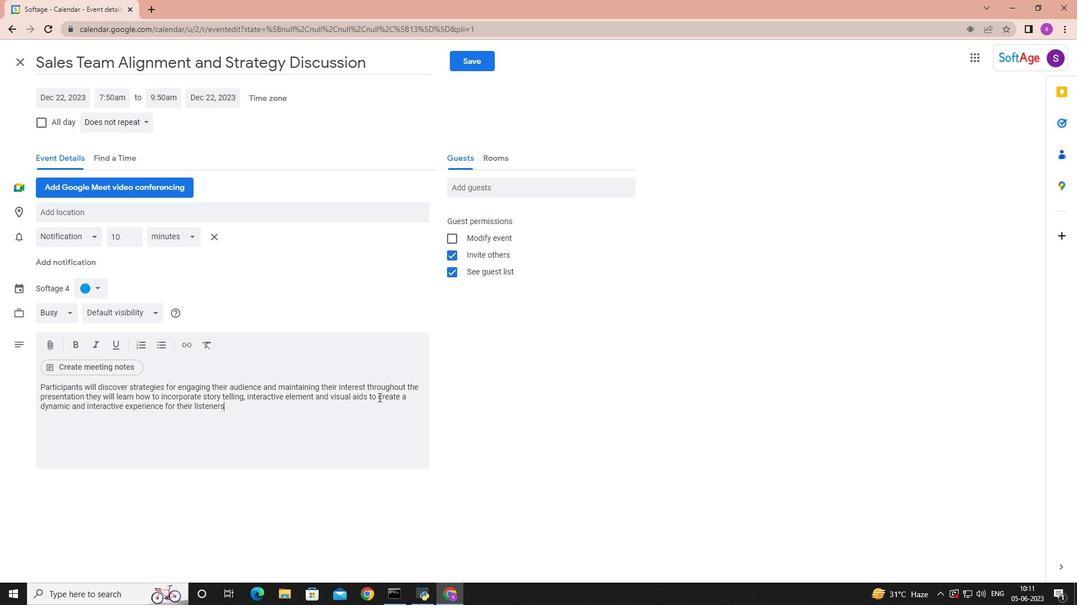 
Action: Mouse moved to (95, 290)
Screenshot: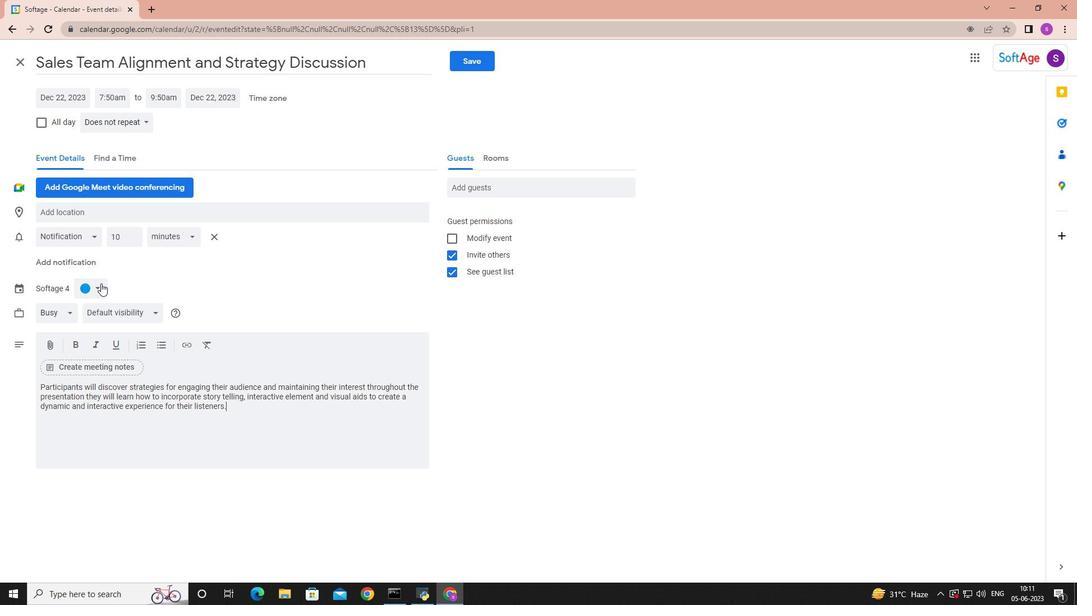 
Action: Mouse pressed left at (95, 290)
Screenshot: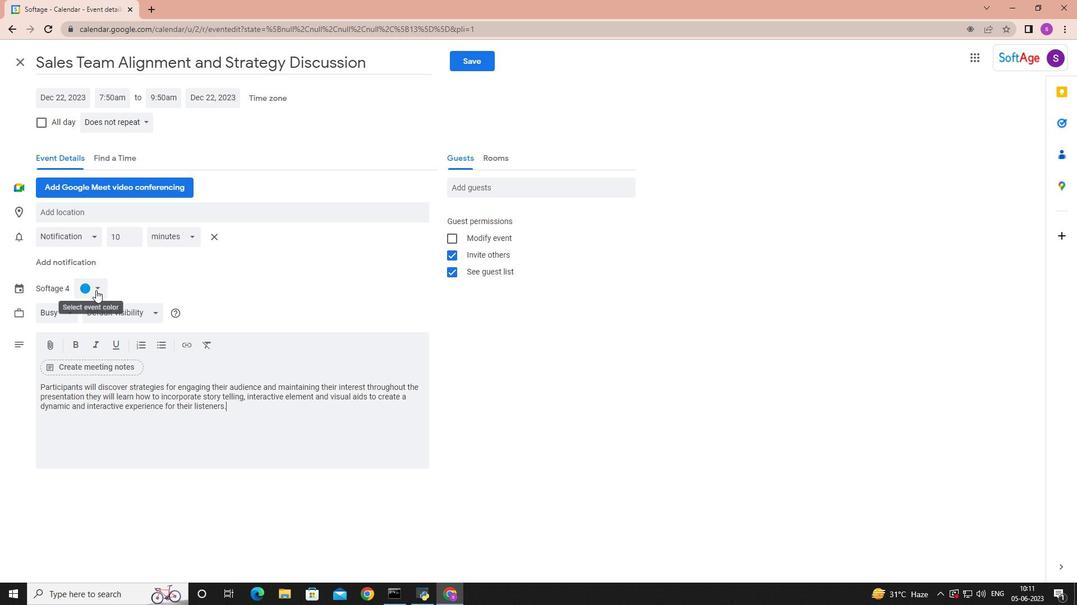 
Action: Mouse moved to (81, 287)
Screenshot: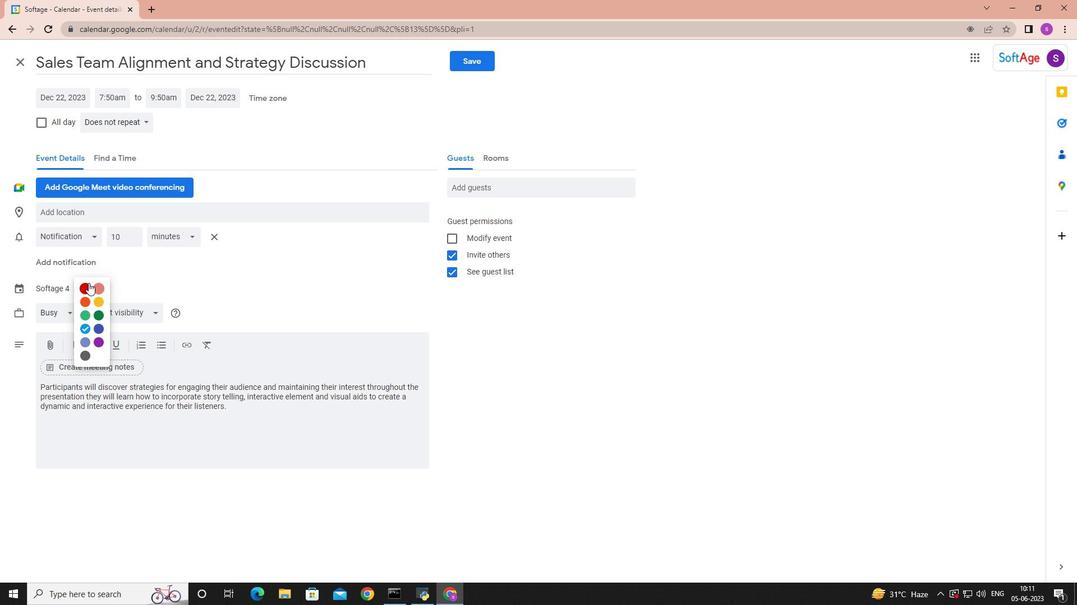 
Action: Mouse pressed left at (81, 287)
Screenshot: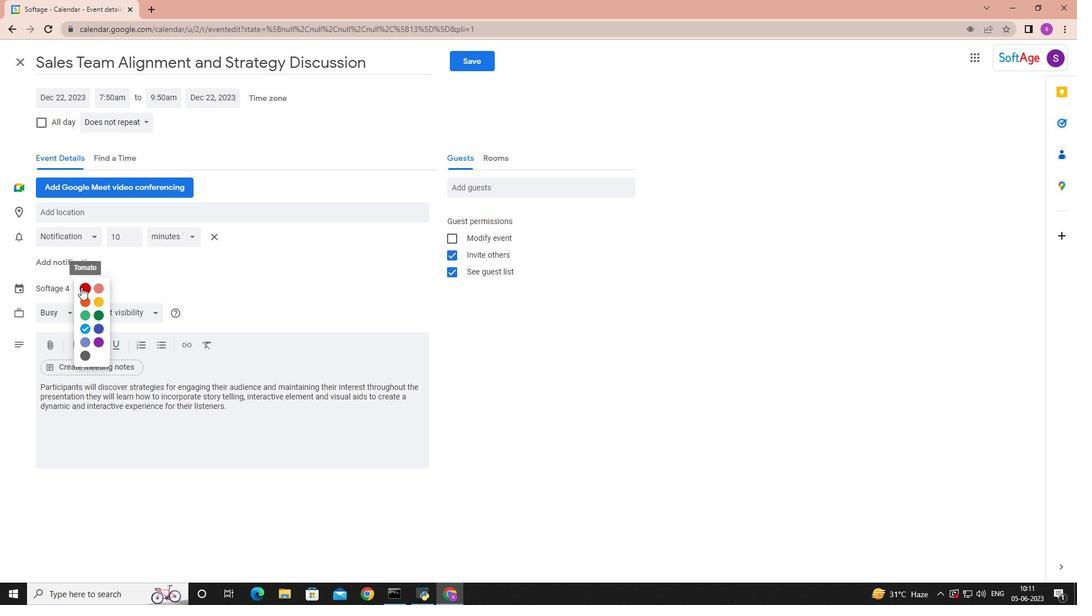 
Action: Mouse moved to (93, 211)
Screenshot: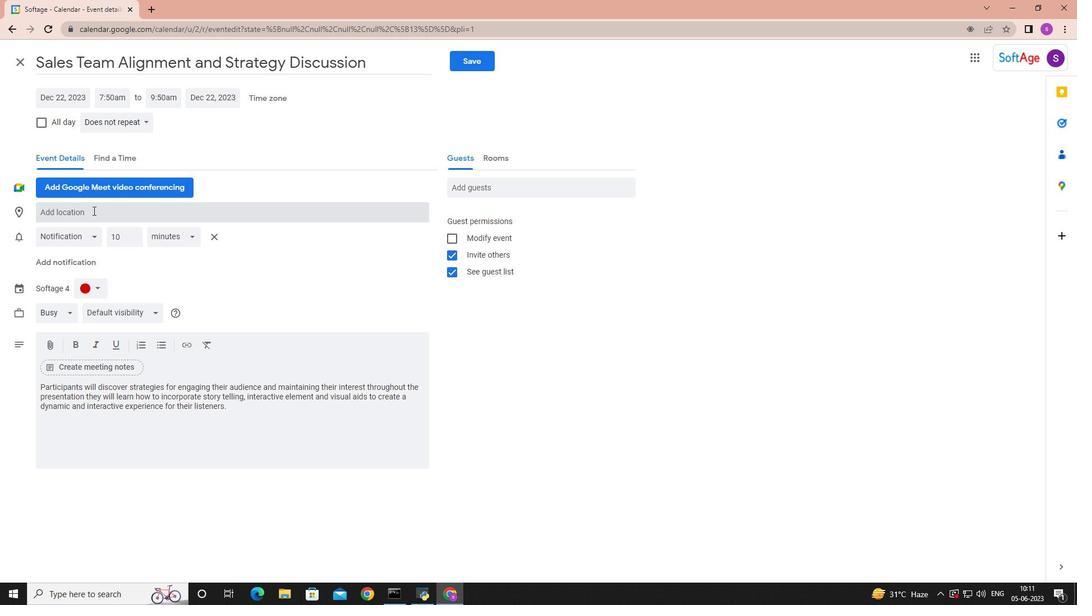 
Action: Mouse pressed left at (93, 211)
Screenshot: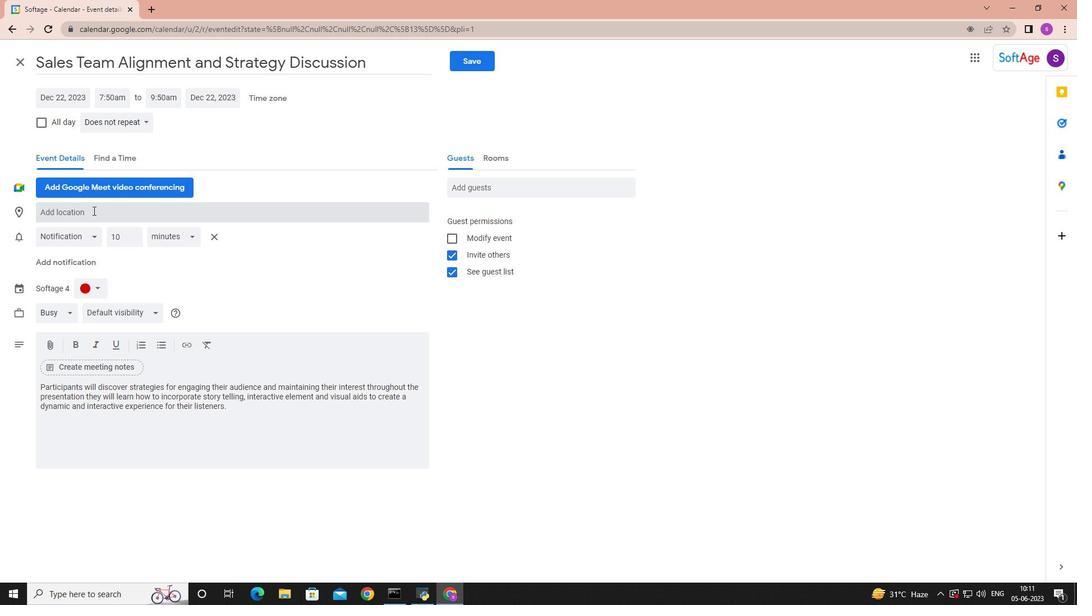 
Action: Mouse moved to (93, 211)
Screenshot: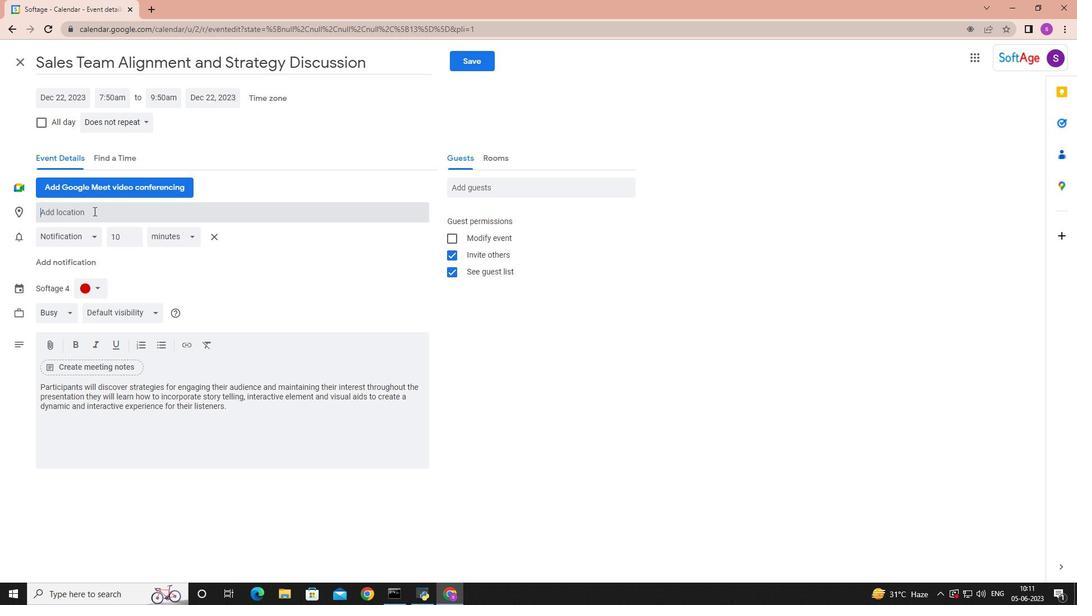
Action: Key pressed <Key.shift>Brisbane<Key.space><Key.backspace>,<Key.space><Key.shift>Australia
Screenshot: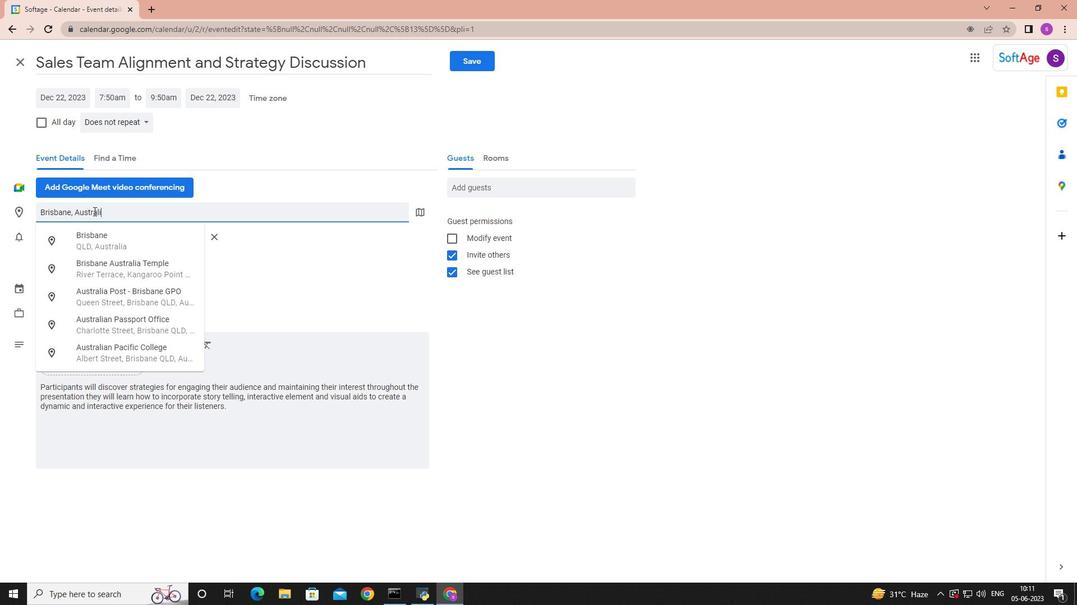 
Action: Mouse moved to (525, 186)
Screenshot: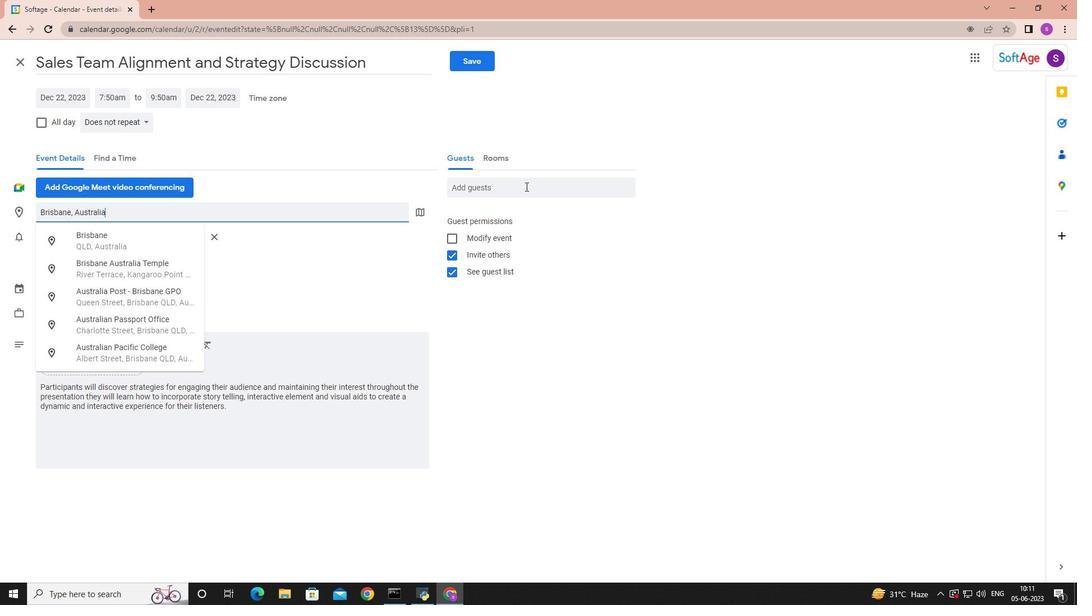 
Action: Mouse pressed left at (525, 186)
Screenshot: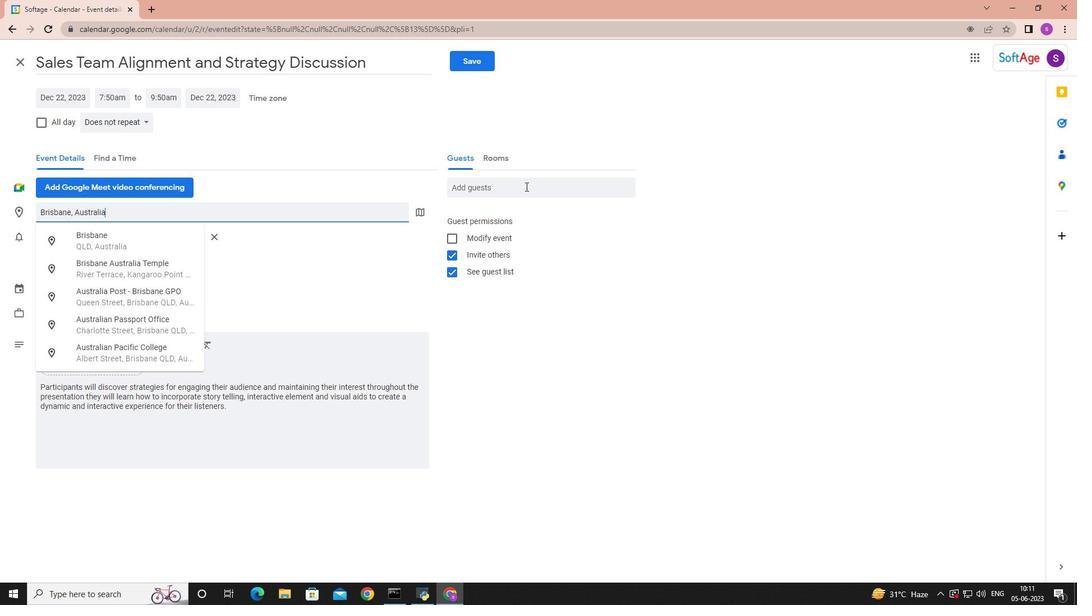 
Action: Key pressed softage.1
Screenshot: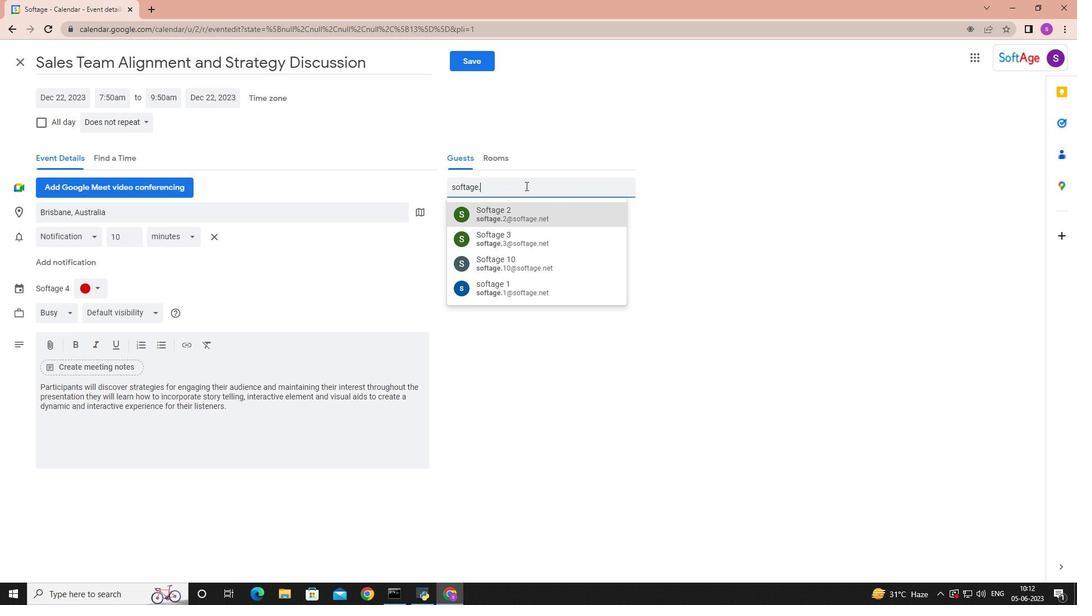 
Action: Mouse moved to (530, 214)
Screenshot: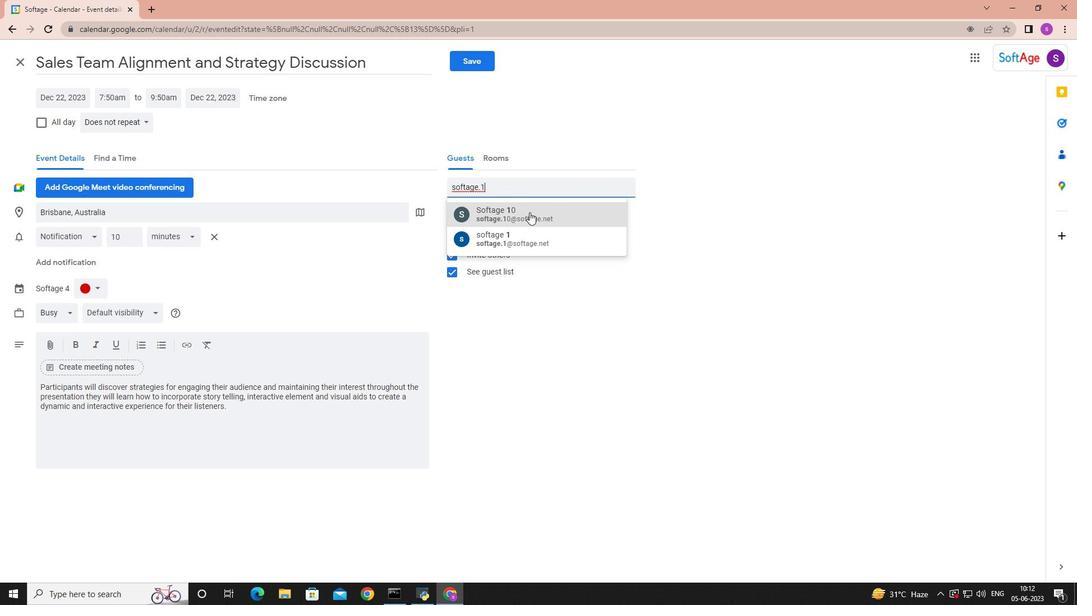 
Action: Mouse pressed left at (530, 214)
Screenshot: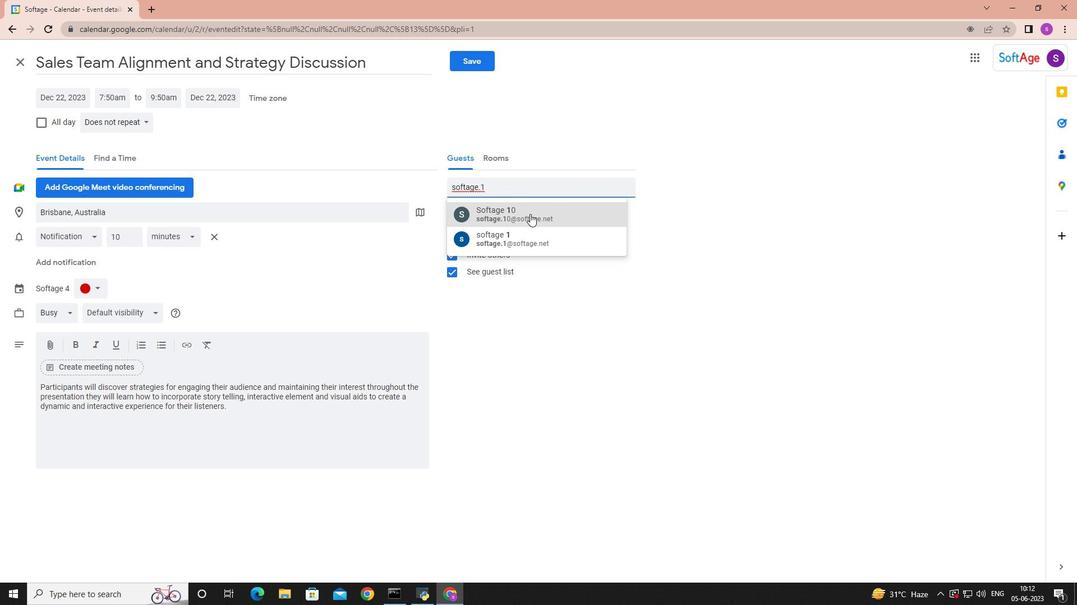 
Action: Mouse moved to (529, 214)
Screenshot: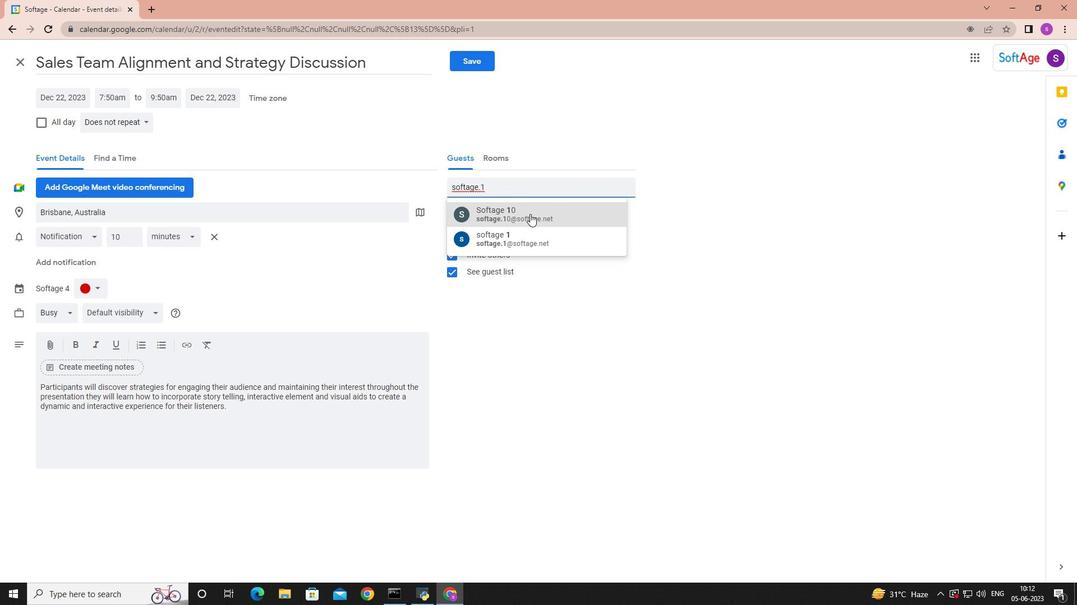 
Action: Key pressed softage,<Key.backspace>.2
Screenshot: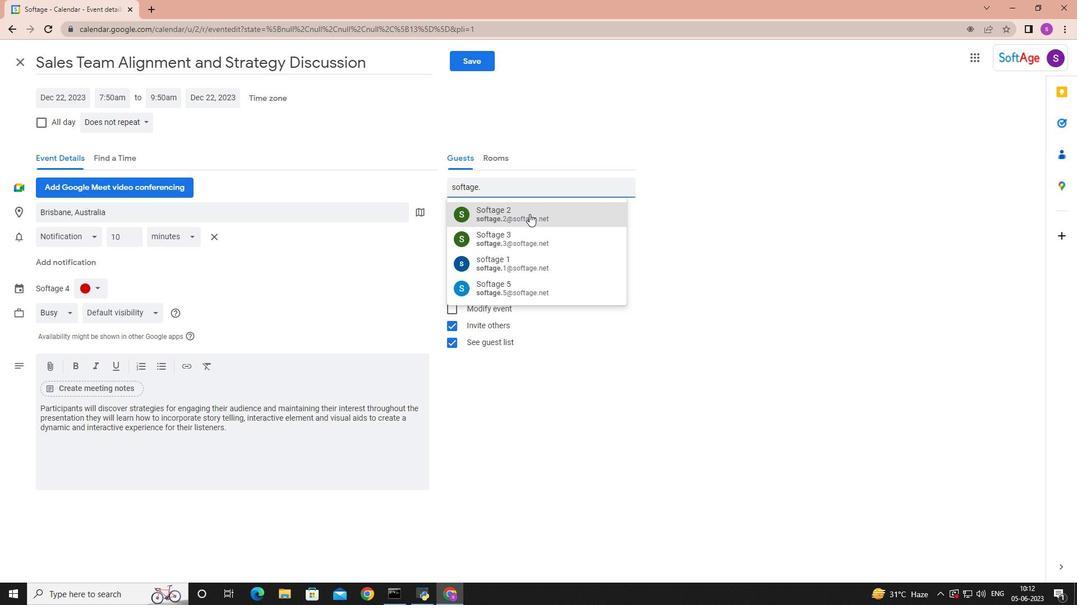 
Action: Mouse pressed left at (529, 214)
Screenshot: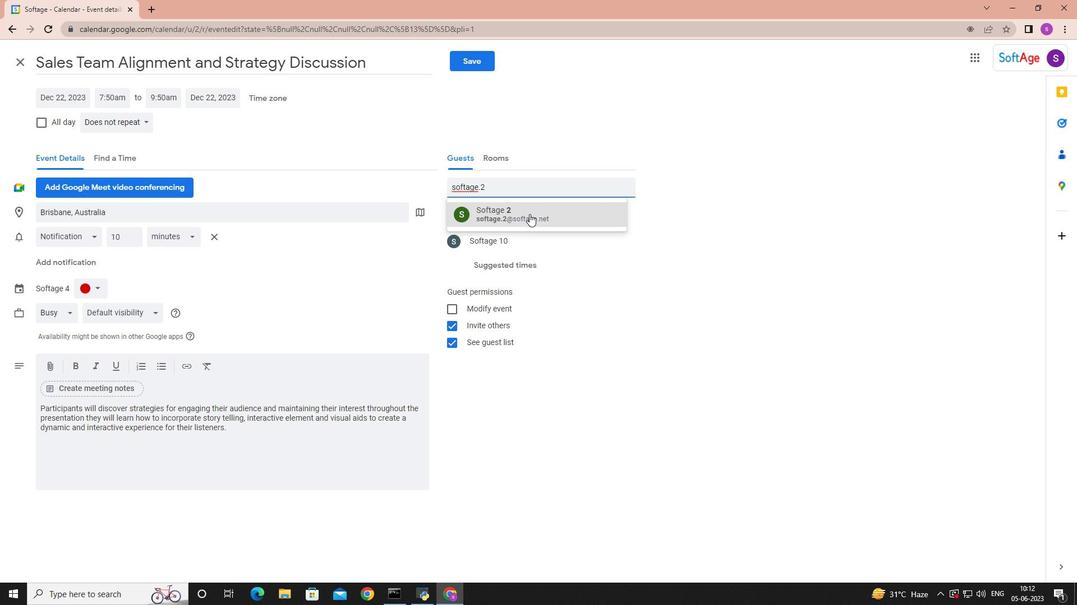 
Action: Mouse moved to (139, 120)
Screenshot: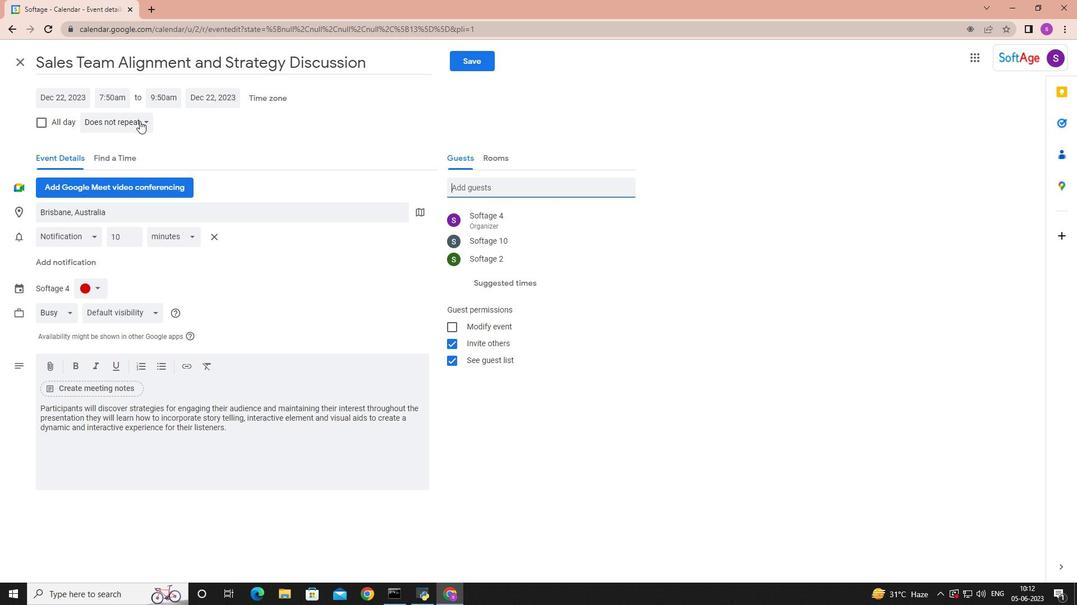 
Action: Mouse pressed left at (139, 120)
Screenshot: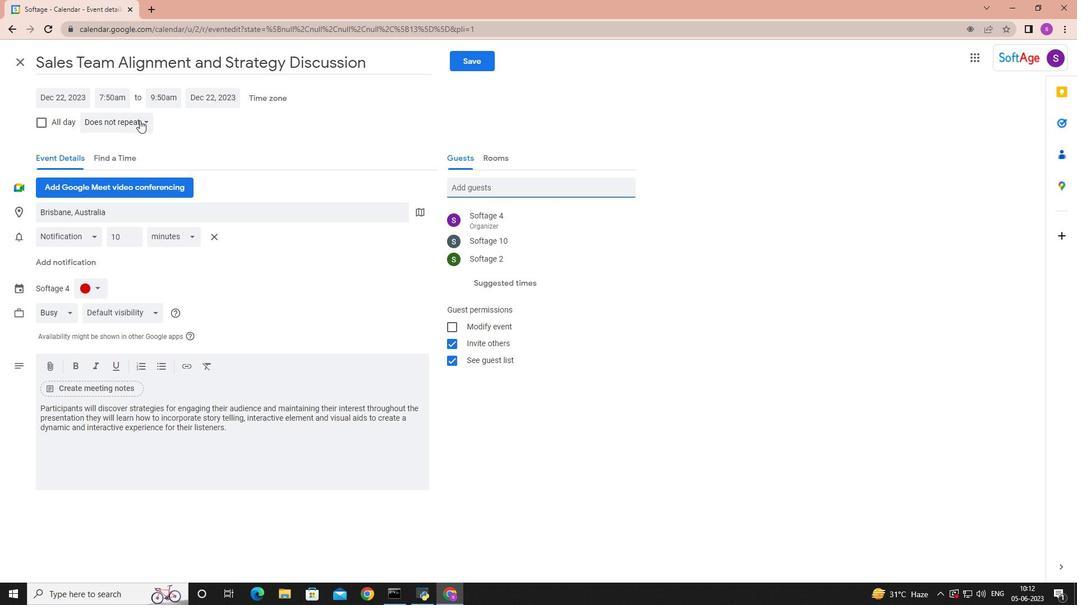 
Action: Mouse moved to (155, 242)
Screenshot: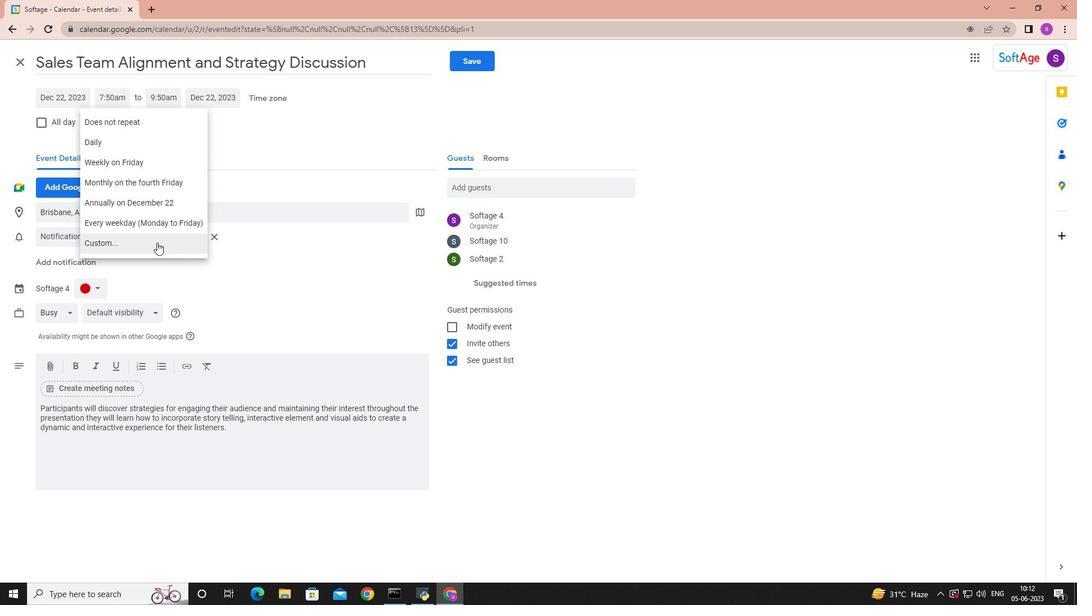
Action: Mouse pressed left at (155, 242)
Screenshot: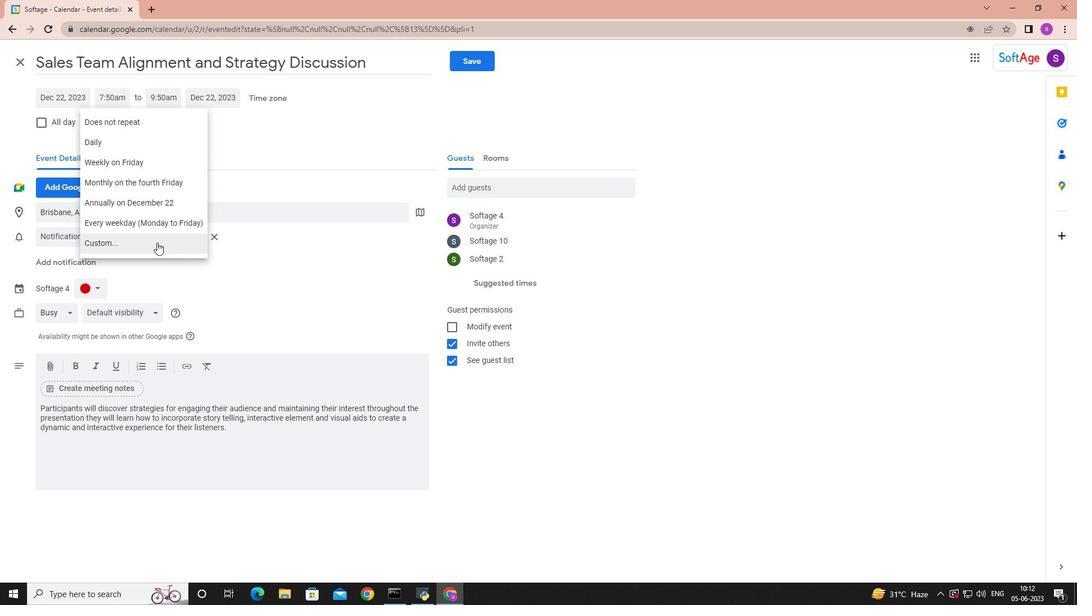
Action: Mouse moved to (448, 290)
Screenshot: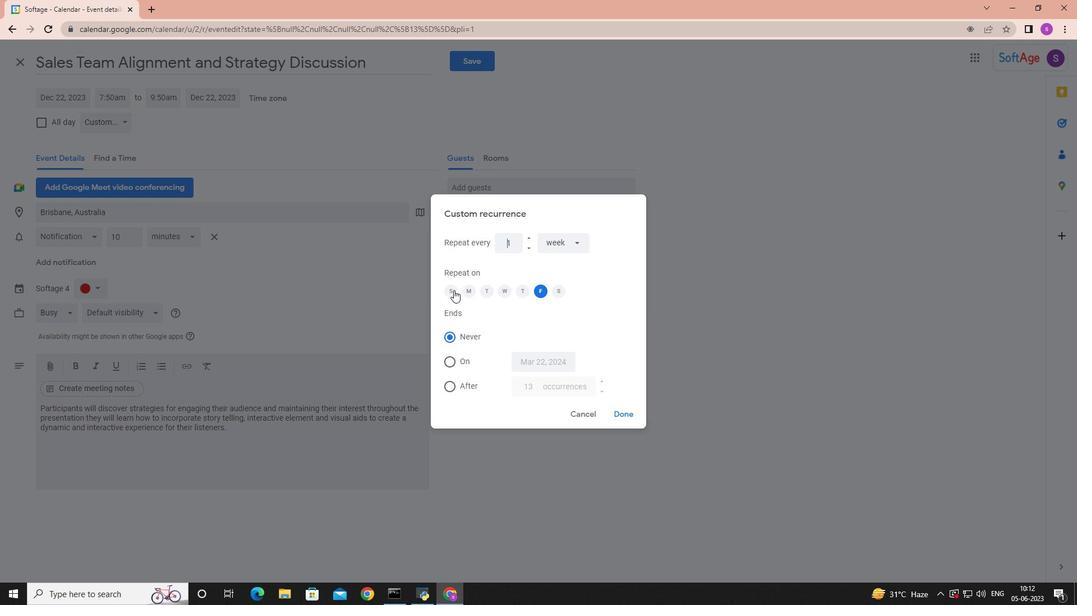 
Action: Mouse pressed left at (448, 290)
Screenshot: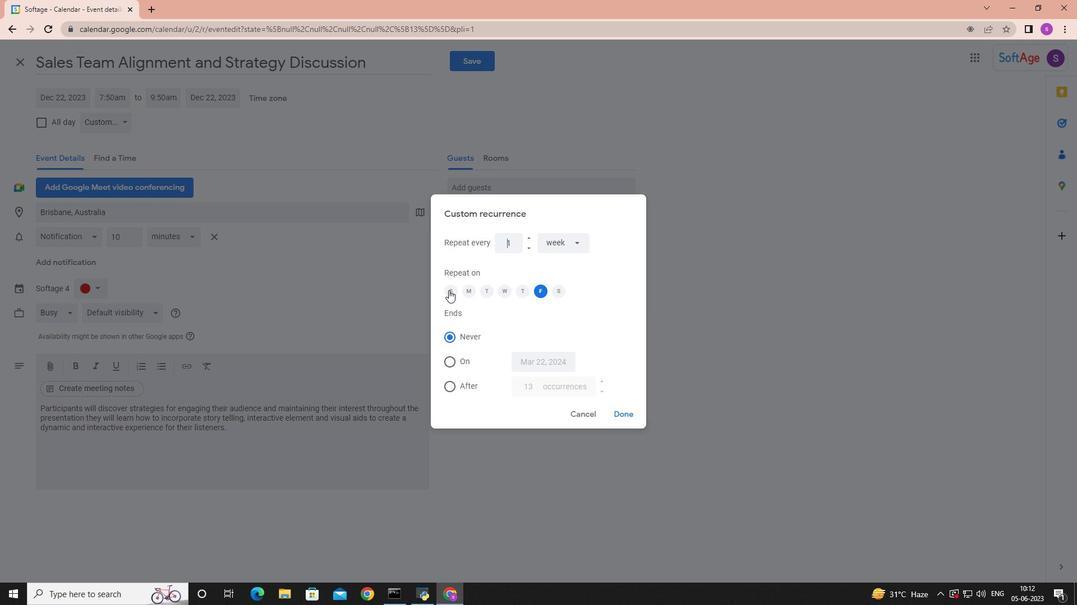 
Action: Mouse moved to (543, 291)
Screenshot: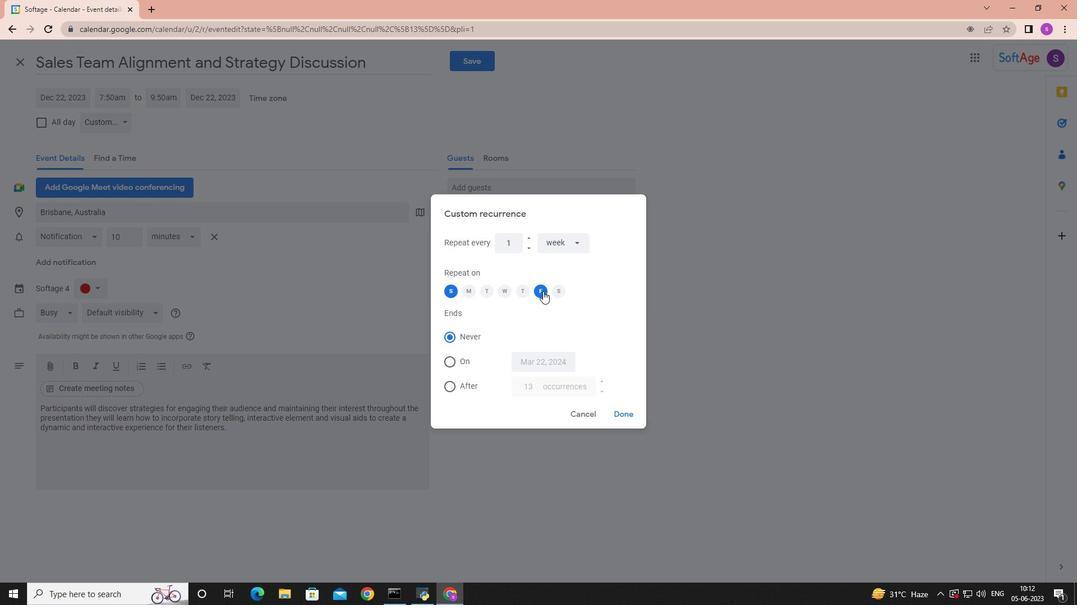 
Action: Mouse pressed left at (543, 291)
Screenshot: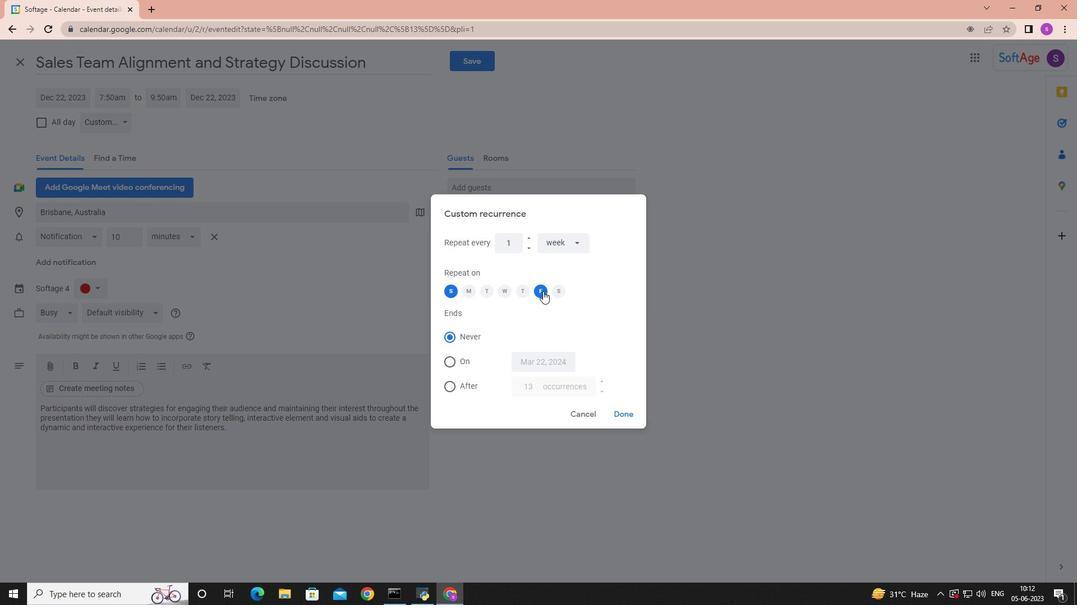 
Action: Mouse moved to (626, 414)
Screenshot: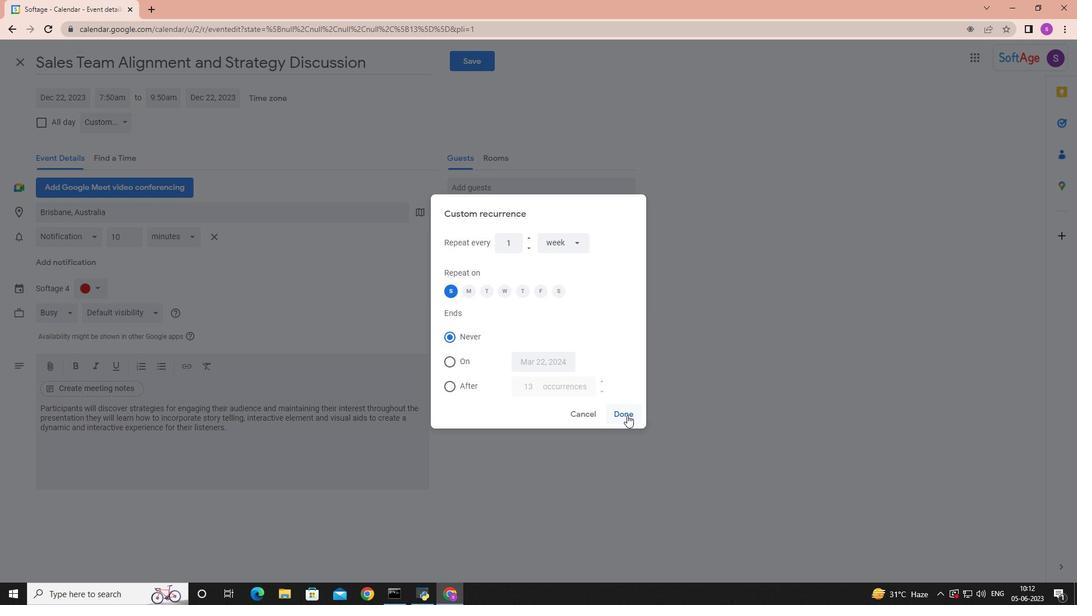 
Action: Mouse pressed left at (626, 414)
Screenshot: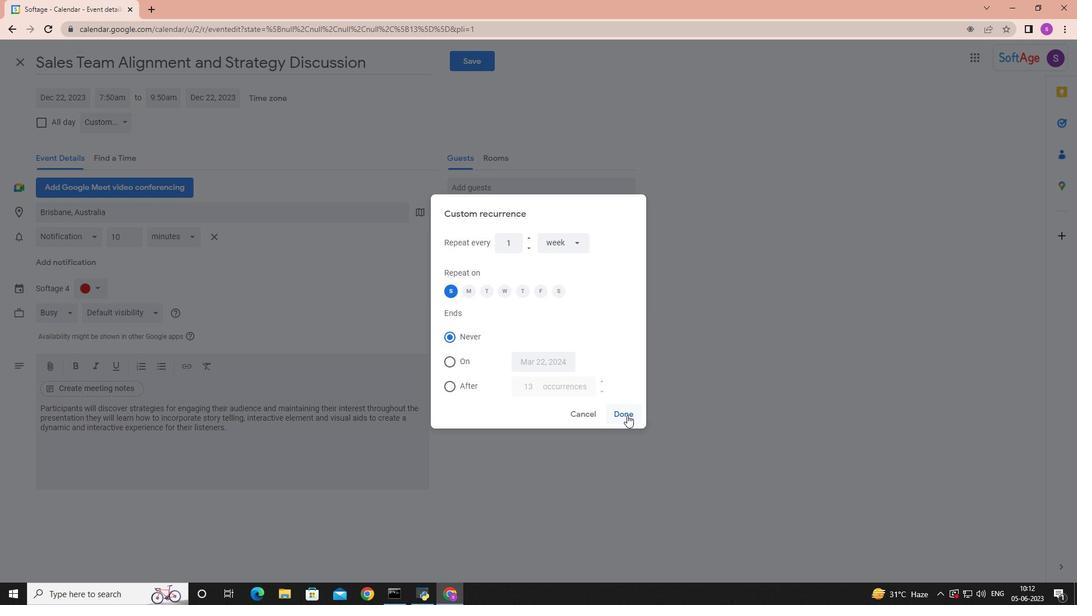 
Action: Mouse moved to (460, 62)
Screenshot: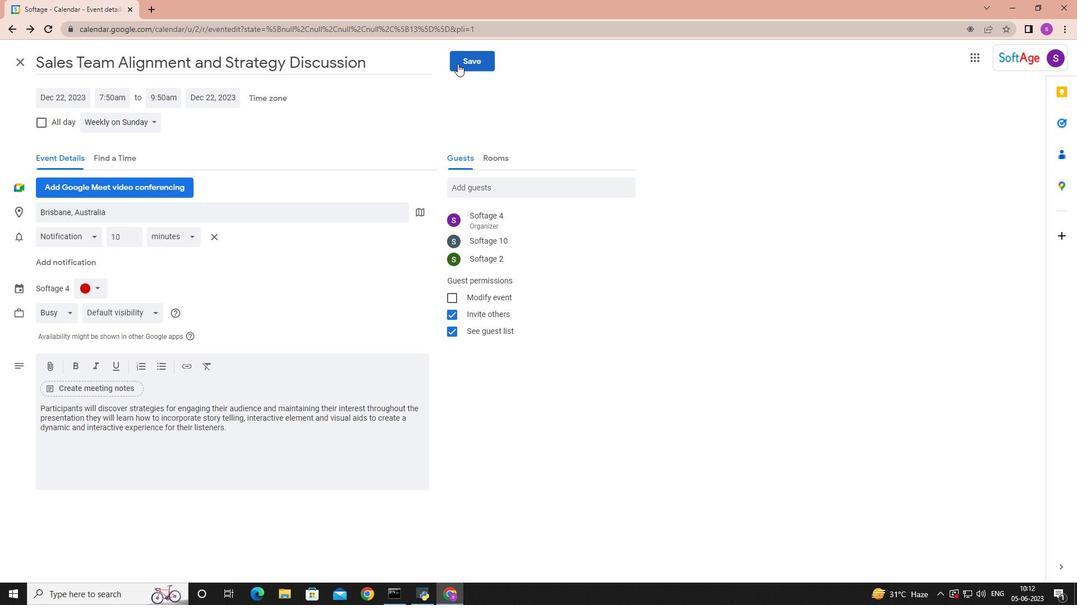 
Action: Mouse pressed left at (460, 62)
Screenshot: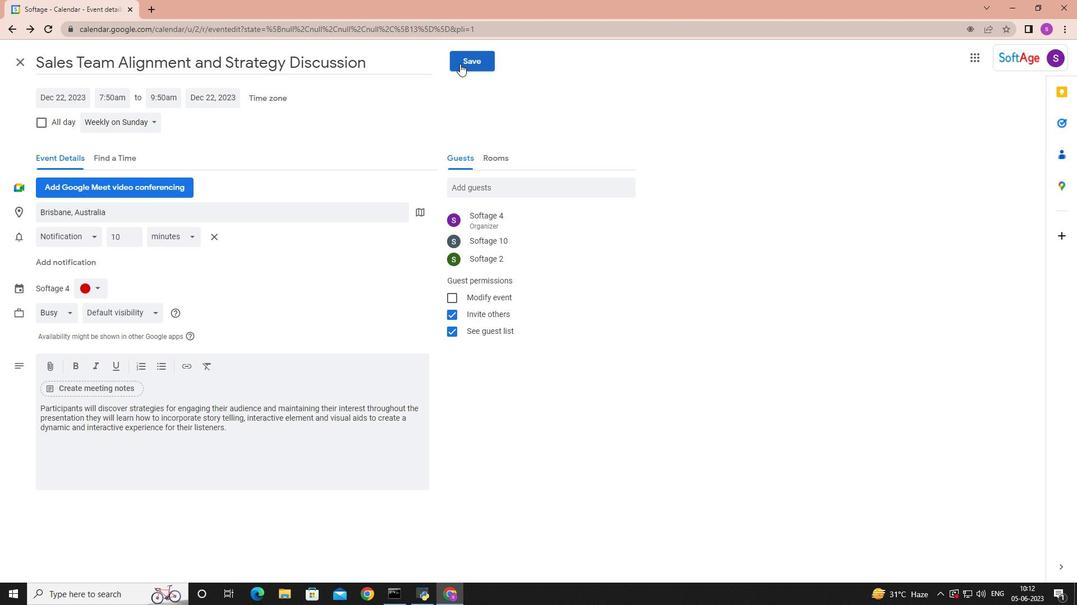 
Action: Mouse moved to (648, 334)
Screenshot: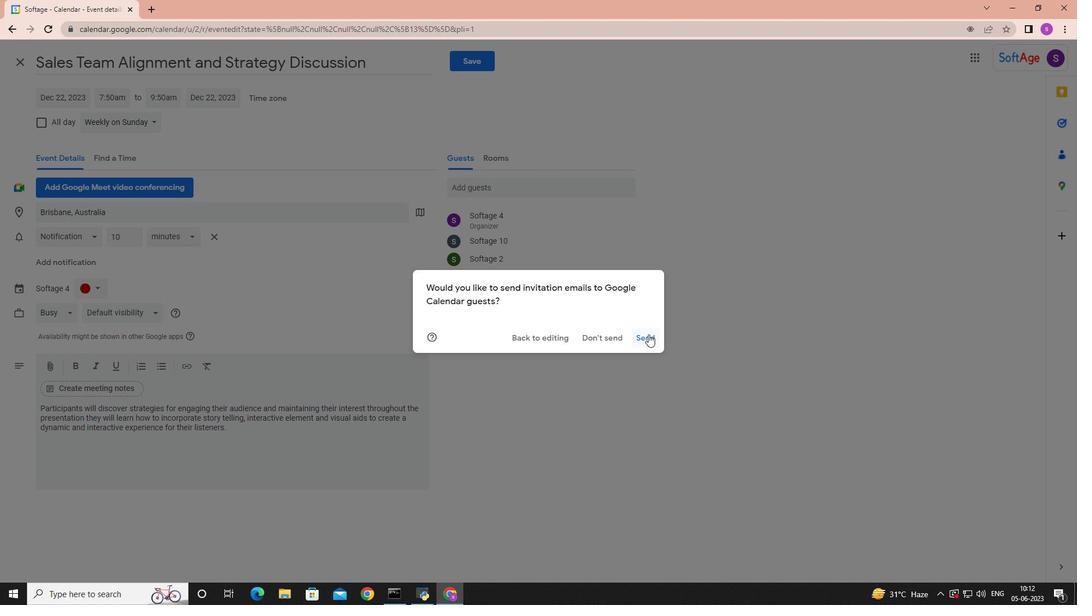
Action: Mouse pressed left at (648, 334)
Screenshot: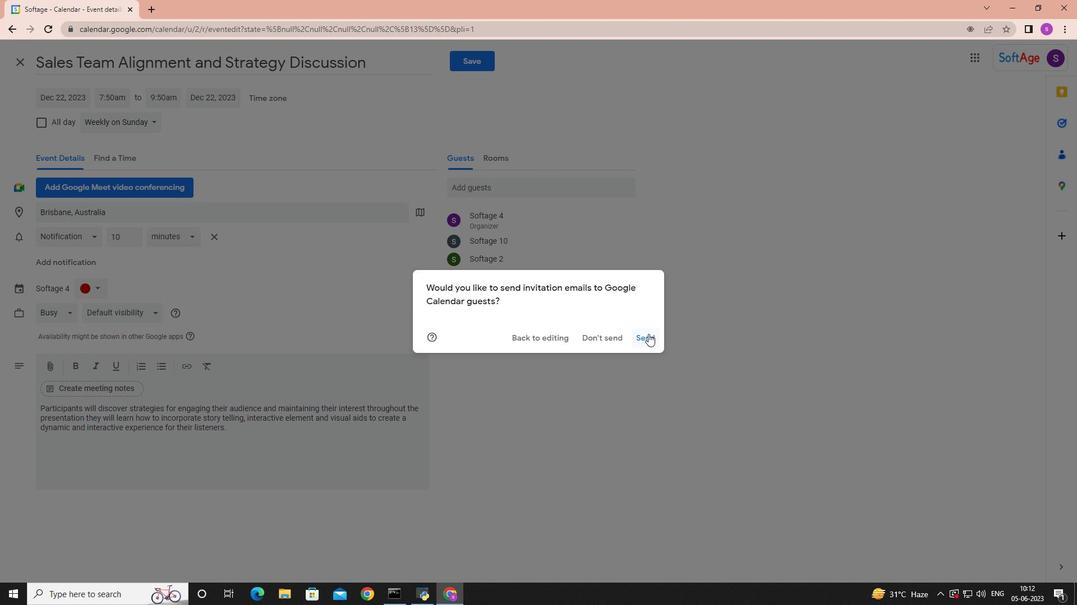 
